 Task: Create a due date automation trigger when advanced on, on the tuesday of the week before a card is due add fields without custom field "Resume" set to a number lower or equal to 1 and lower than 10 at 11:00 AM.
Action: Mouse moved to (1311, 121)
Screenshot: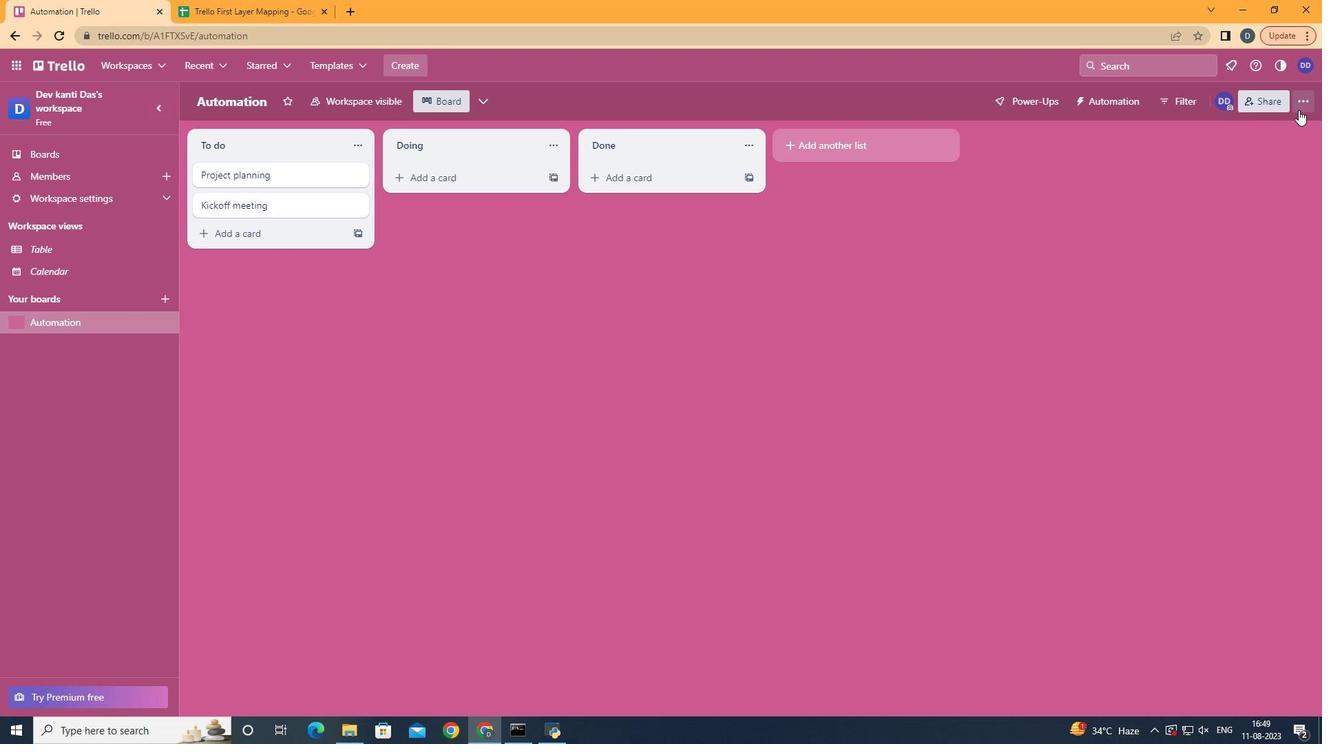 
Action: Mouse pressed left at (1311, 121)
Screenshot: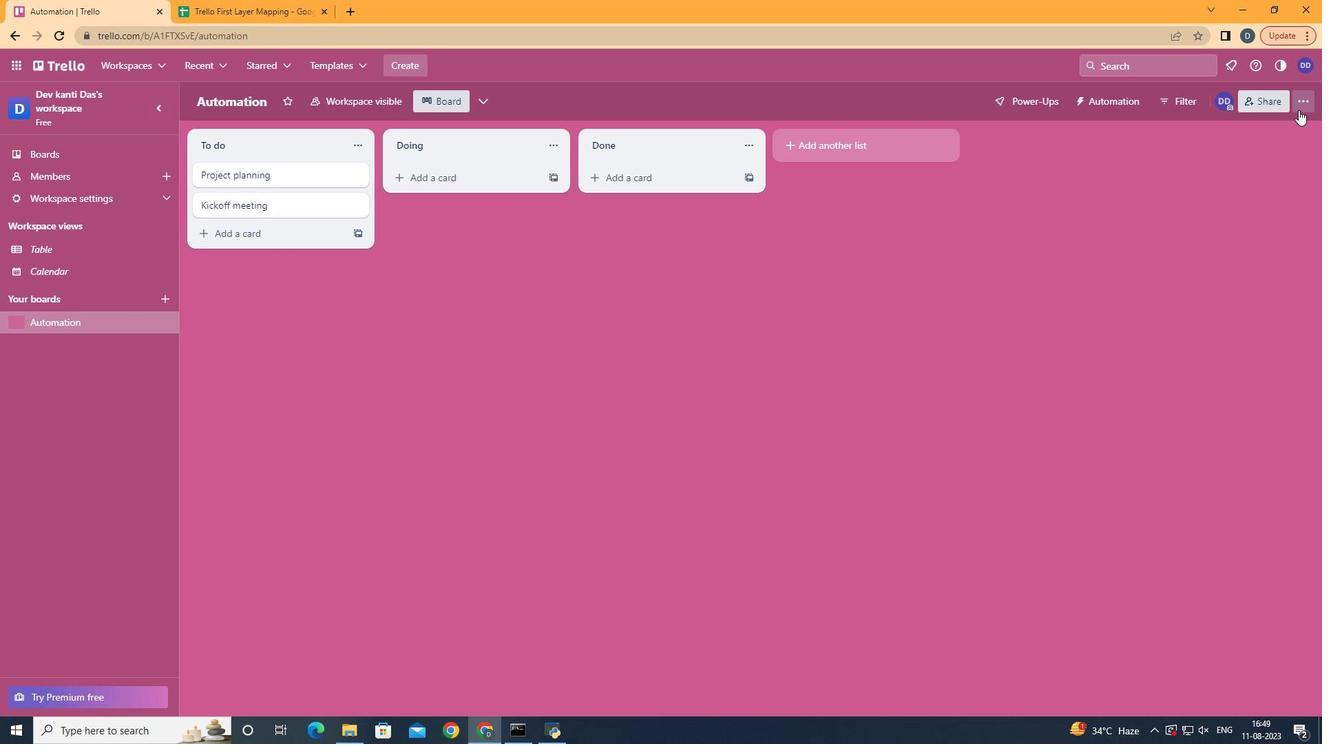 
Action: Mouse moved to (1201, 308)
Screenshot: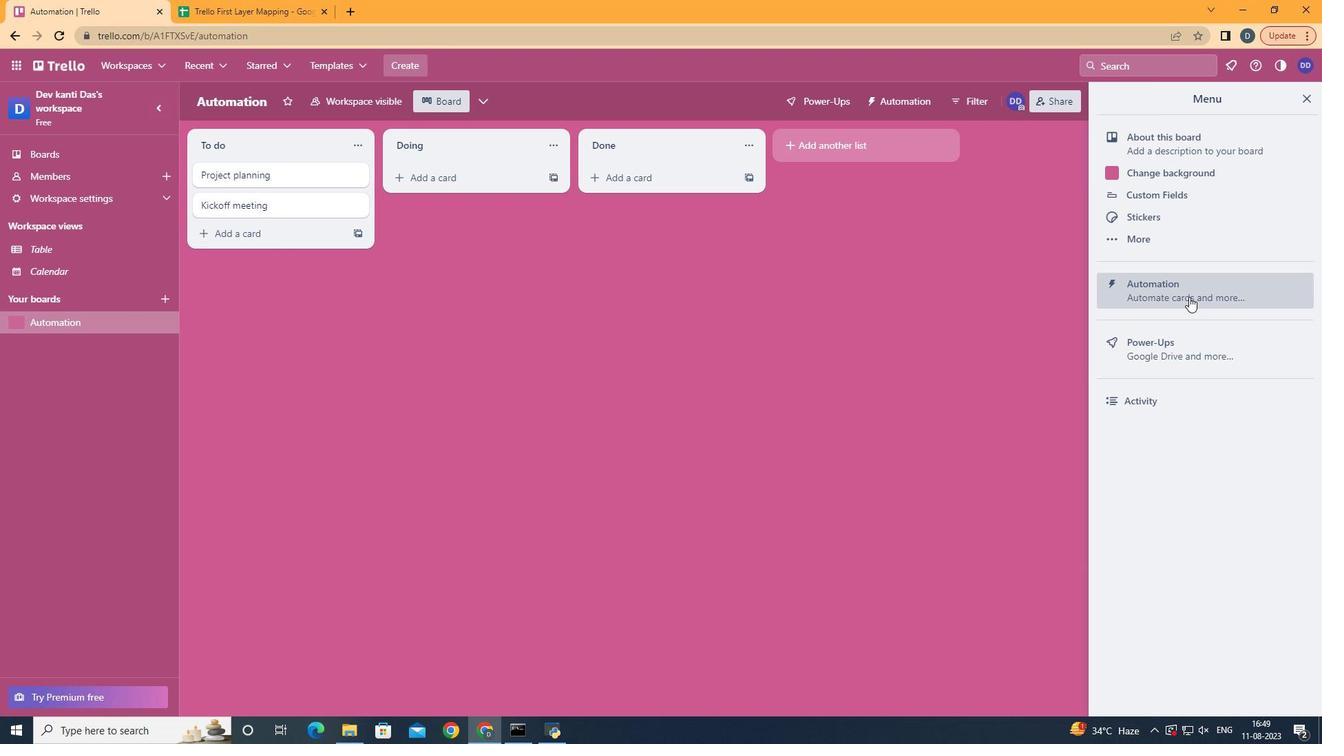
Action: Mouse pressed left at (1201, 308)
Screenshot: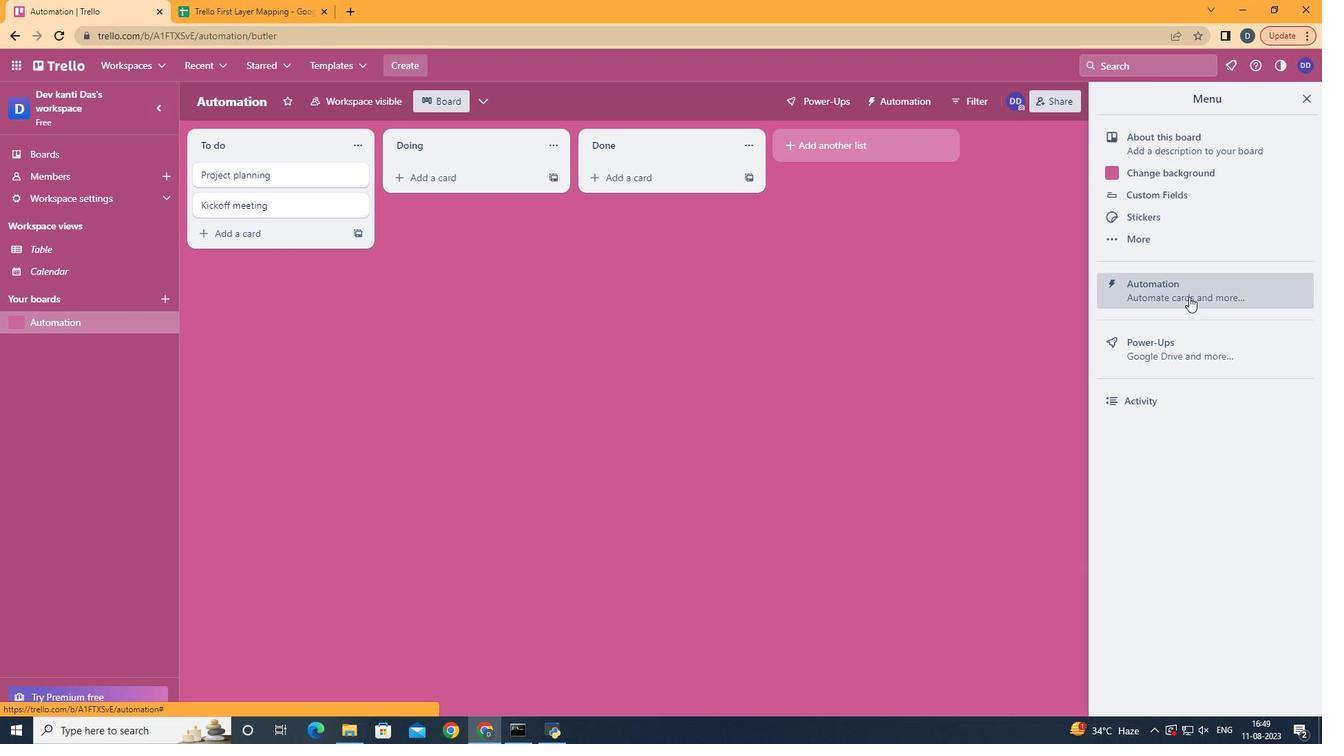 
Action: Mouse moved to (271, 295)
Screenshot: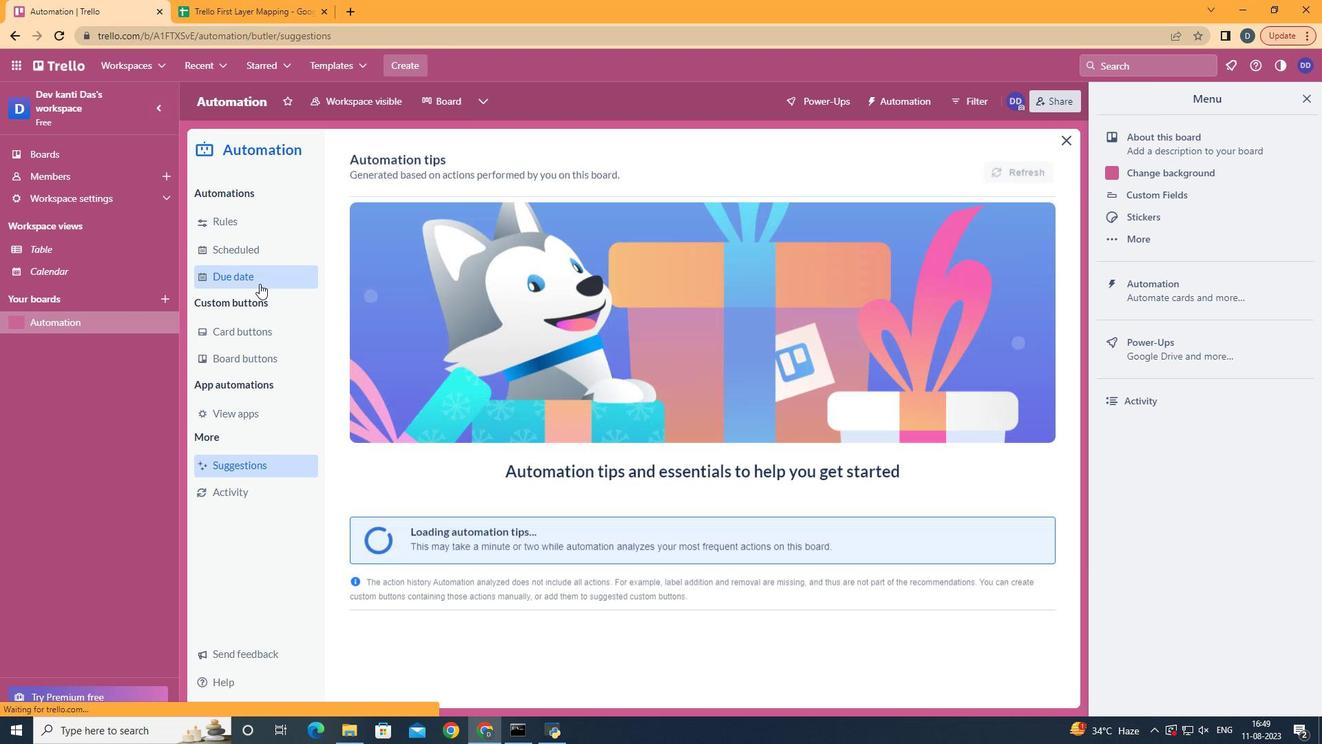 
Action: Mouse pressed left at (271, 295)
Screenshot: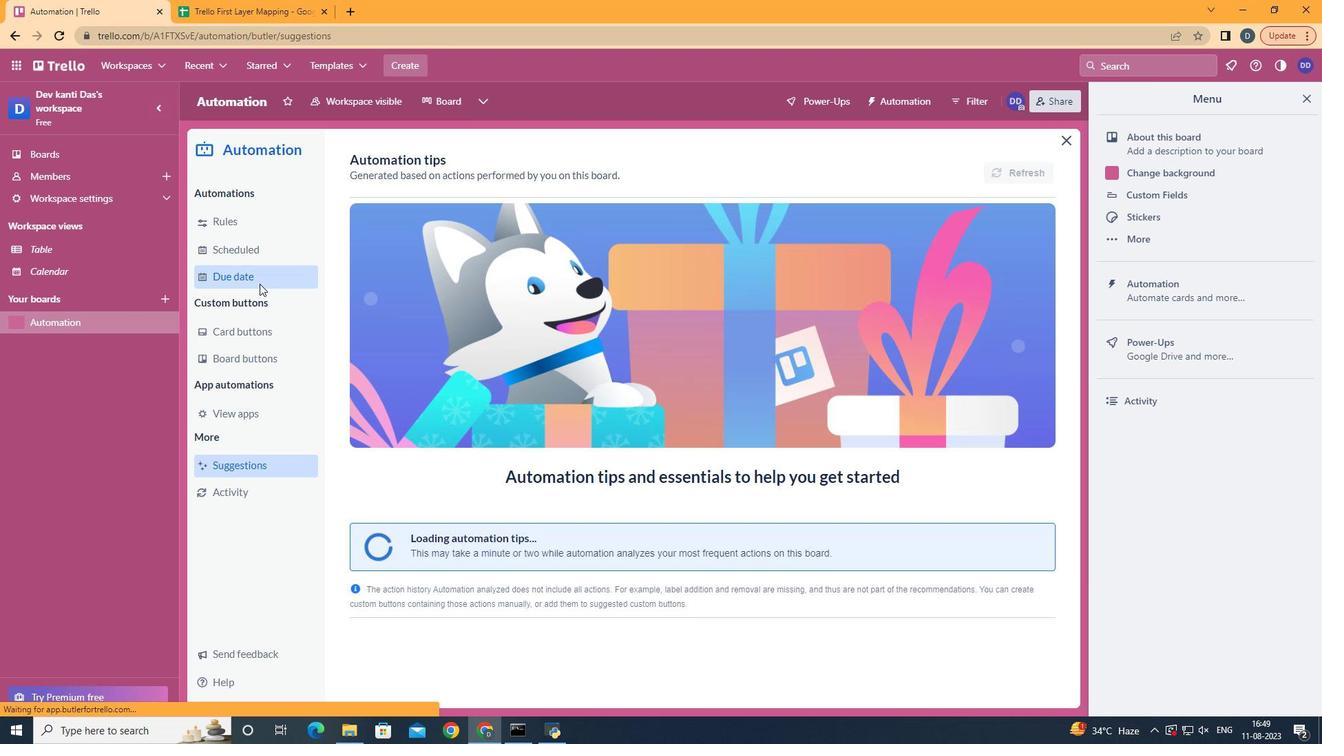 
Action: Mouse moved to (996, 172)
Screenshot: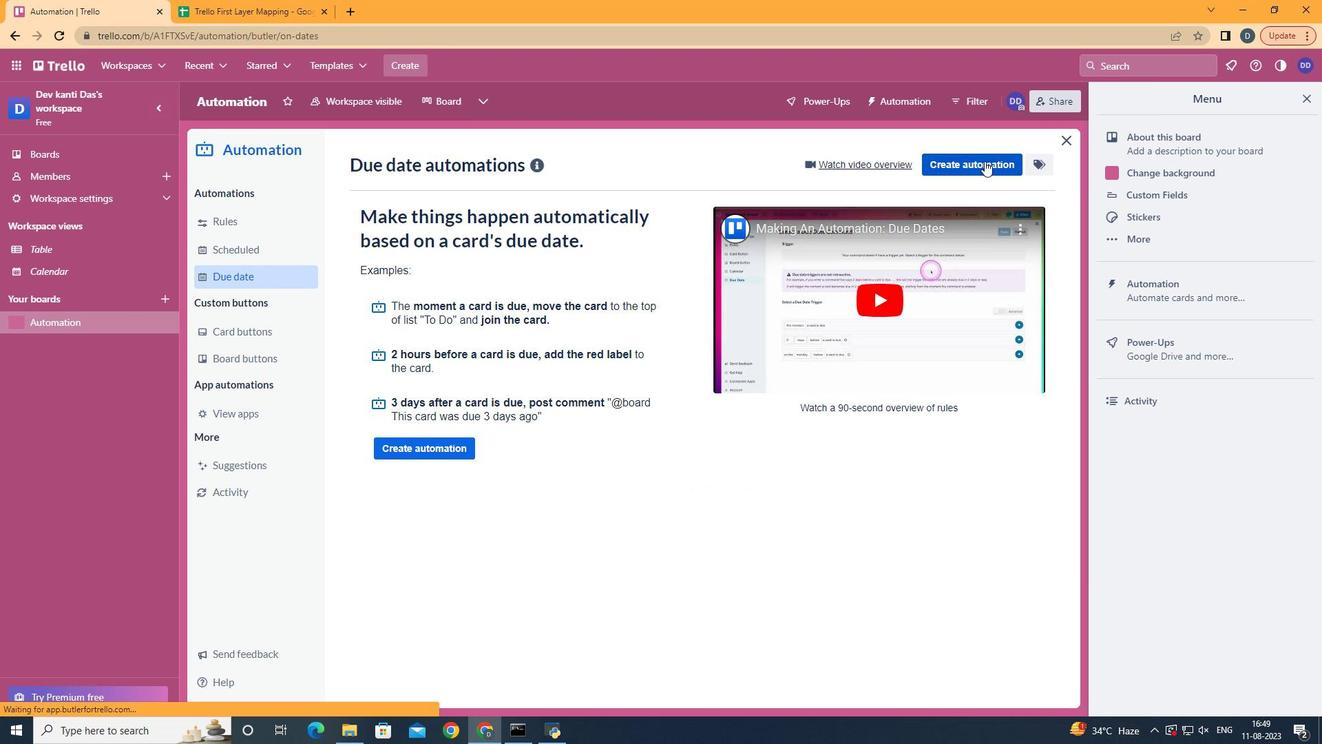 
Action: Mouse pressed left at (996, 172)
Screenshot: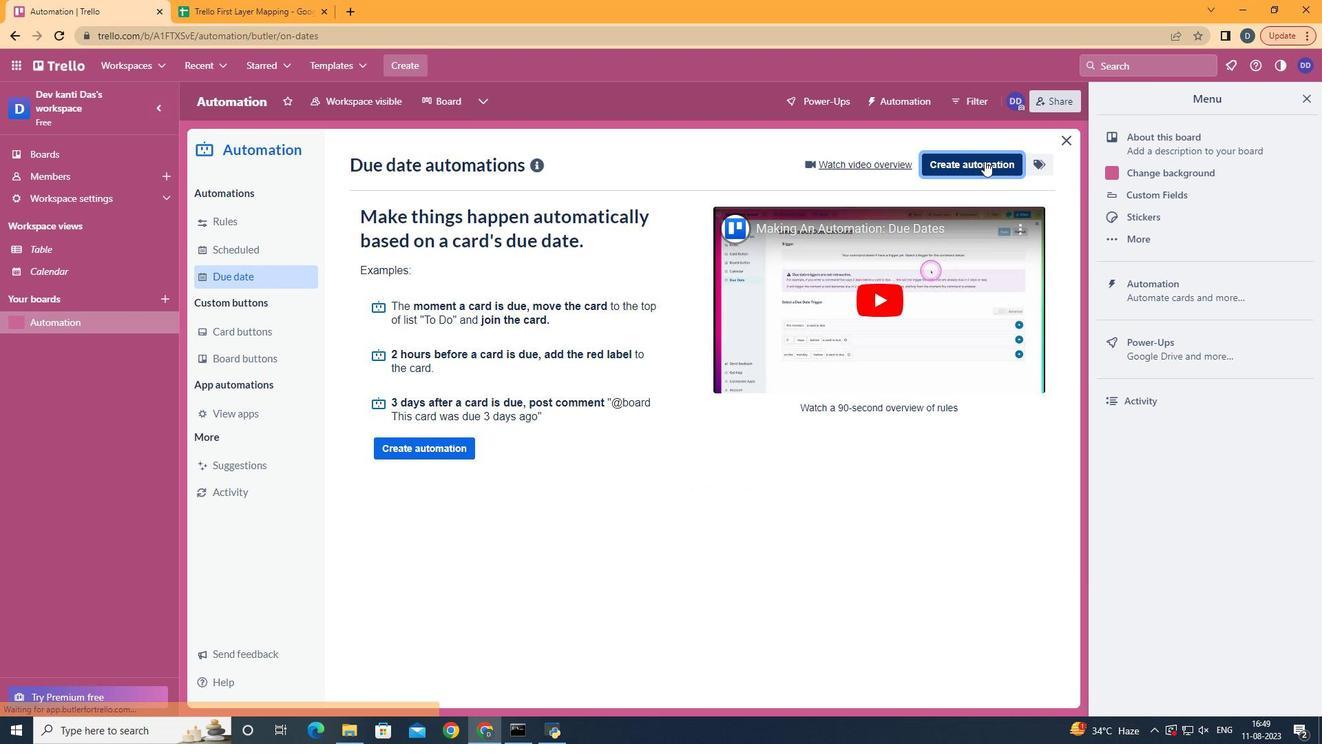 
Action: Mouse moved to (711, 311)
Screenshot: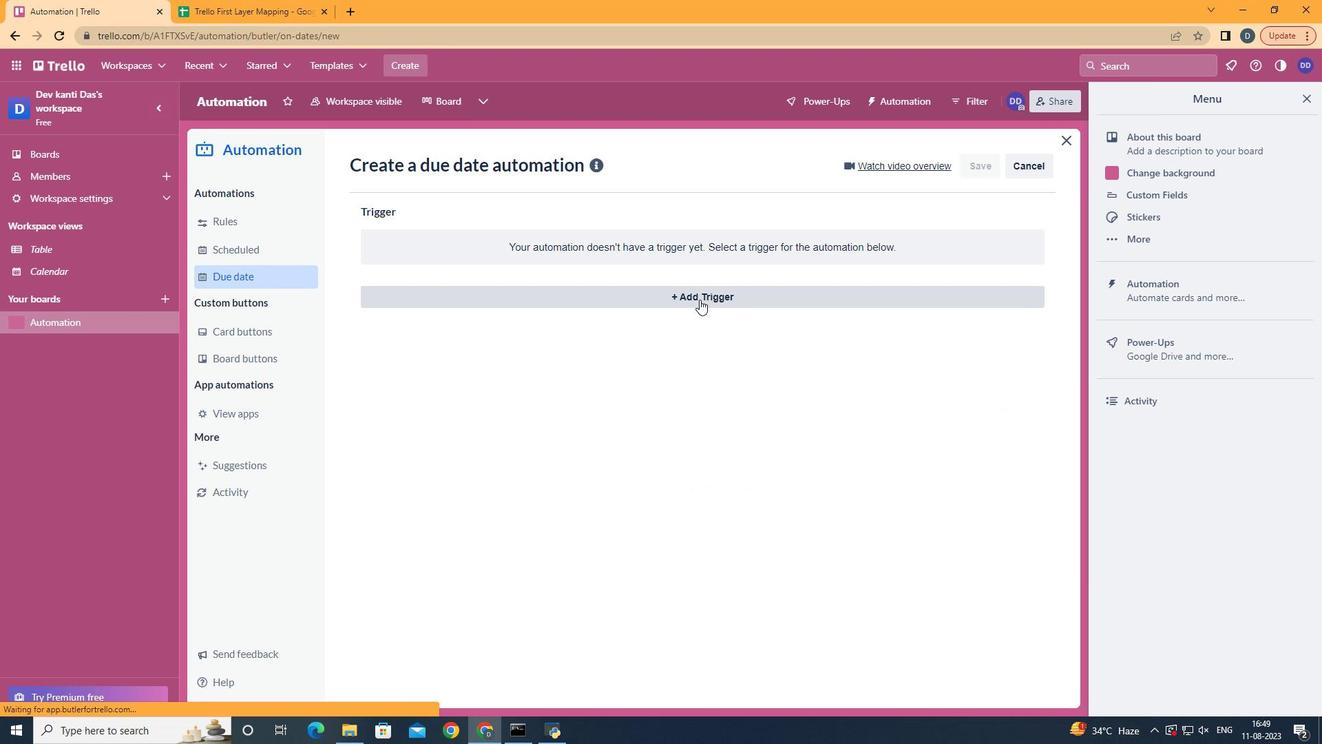
Action: Mouse pressed left at (711, 311)
Screenshot: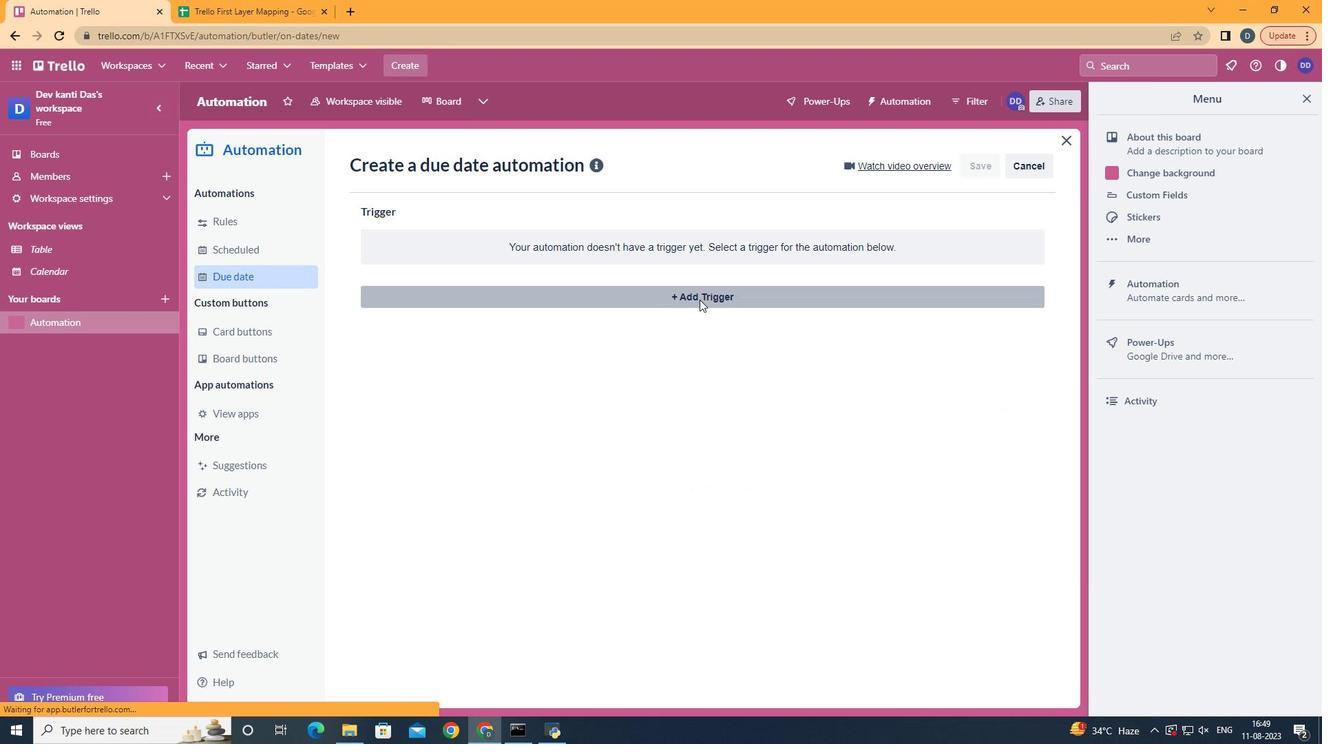 
Action: Mouse moved to (458, 393)
Screenshot: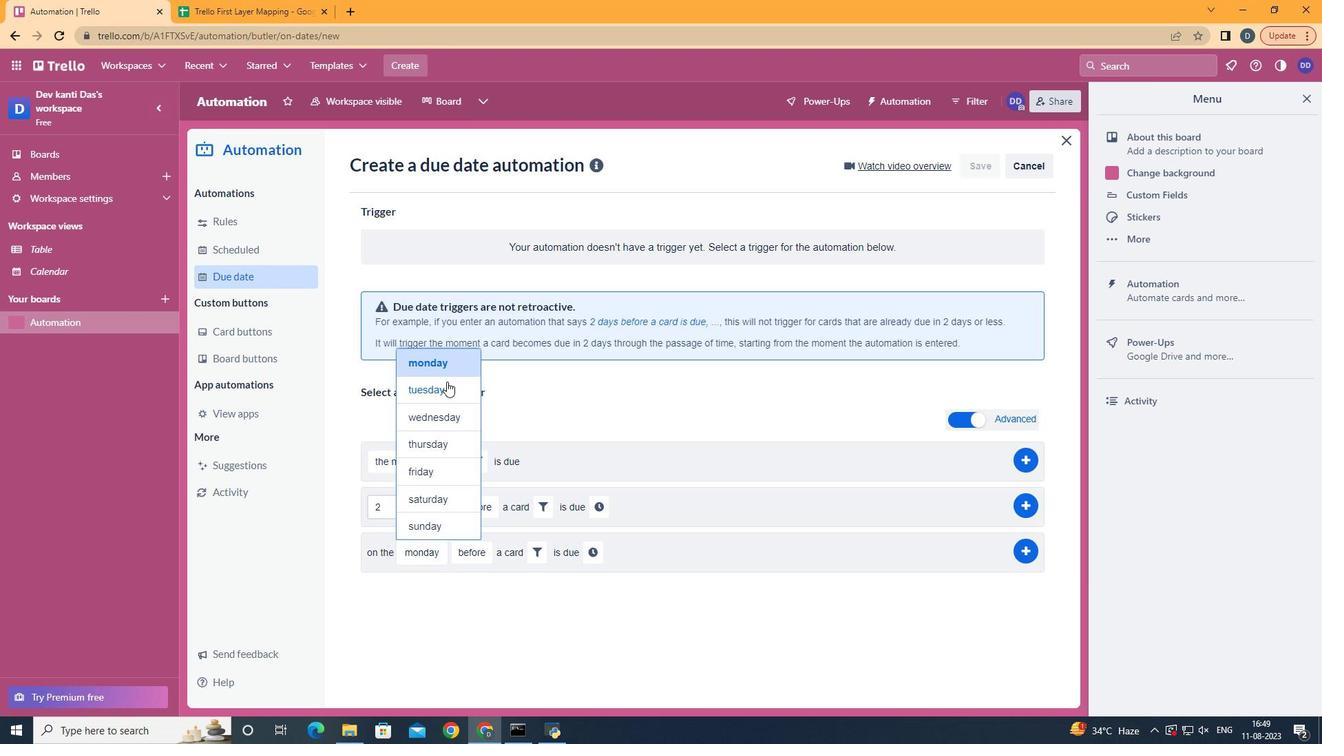 
Action: Mouse pressed left at (458, 393)
Screenshot: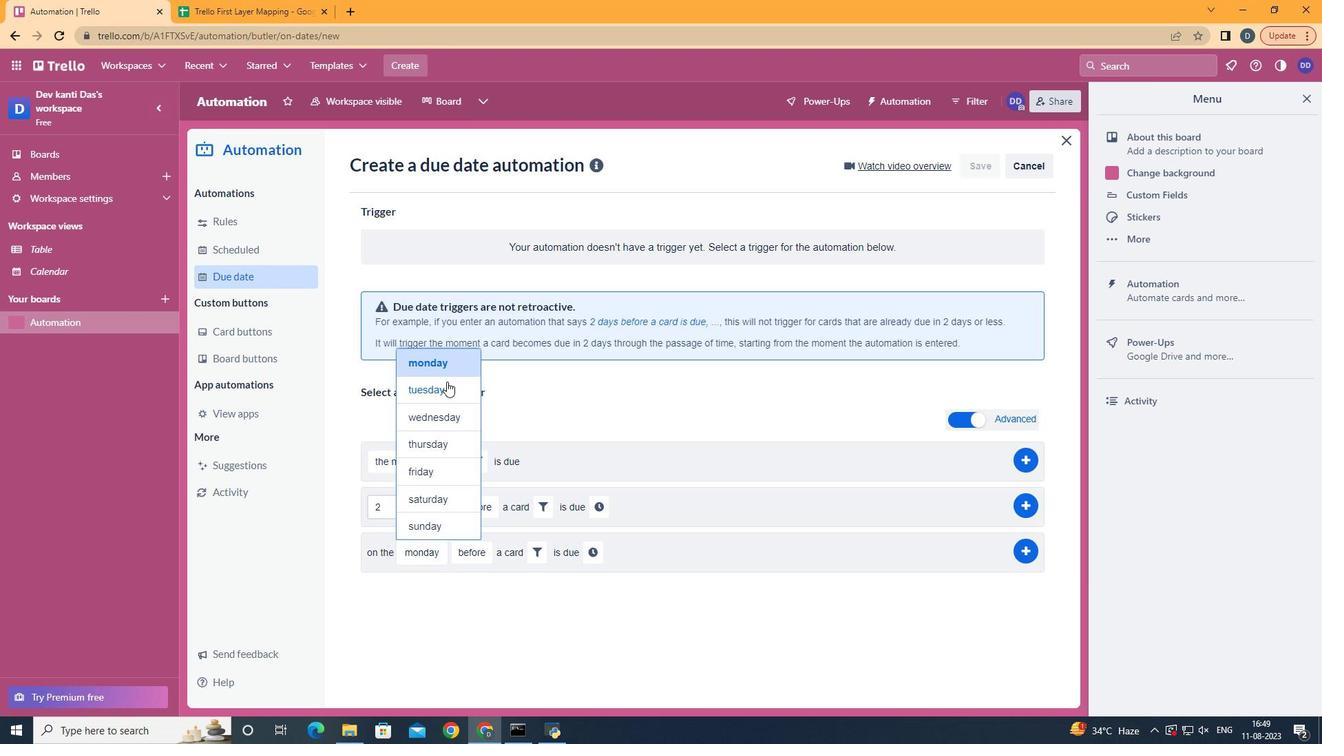
Action: Mouse moved to (507, 674)
Screenshot: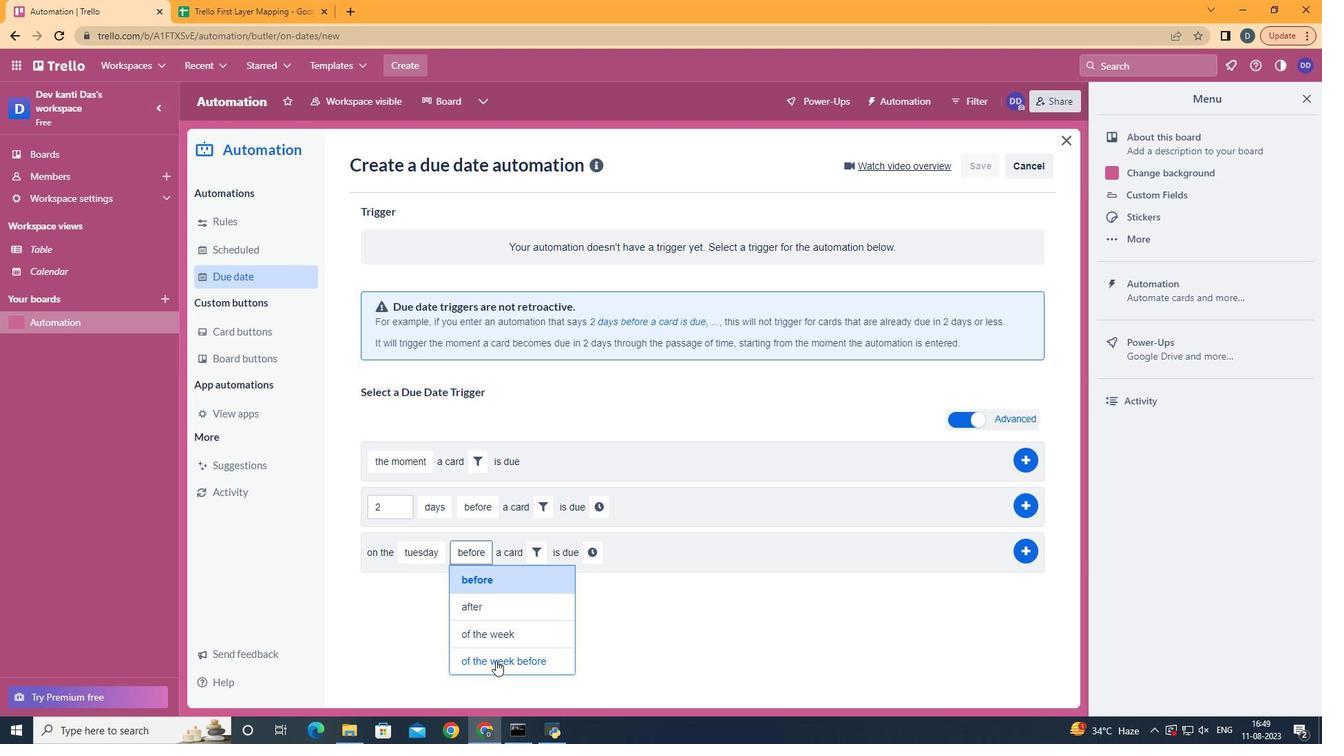 
Action: Mouse pressed left at (507, 674)
Screenshot: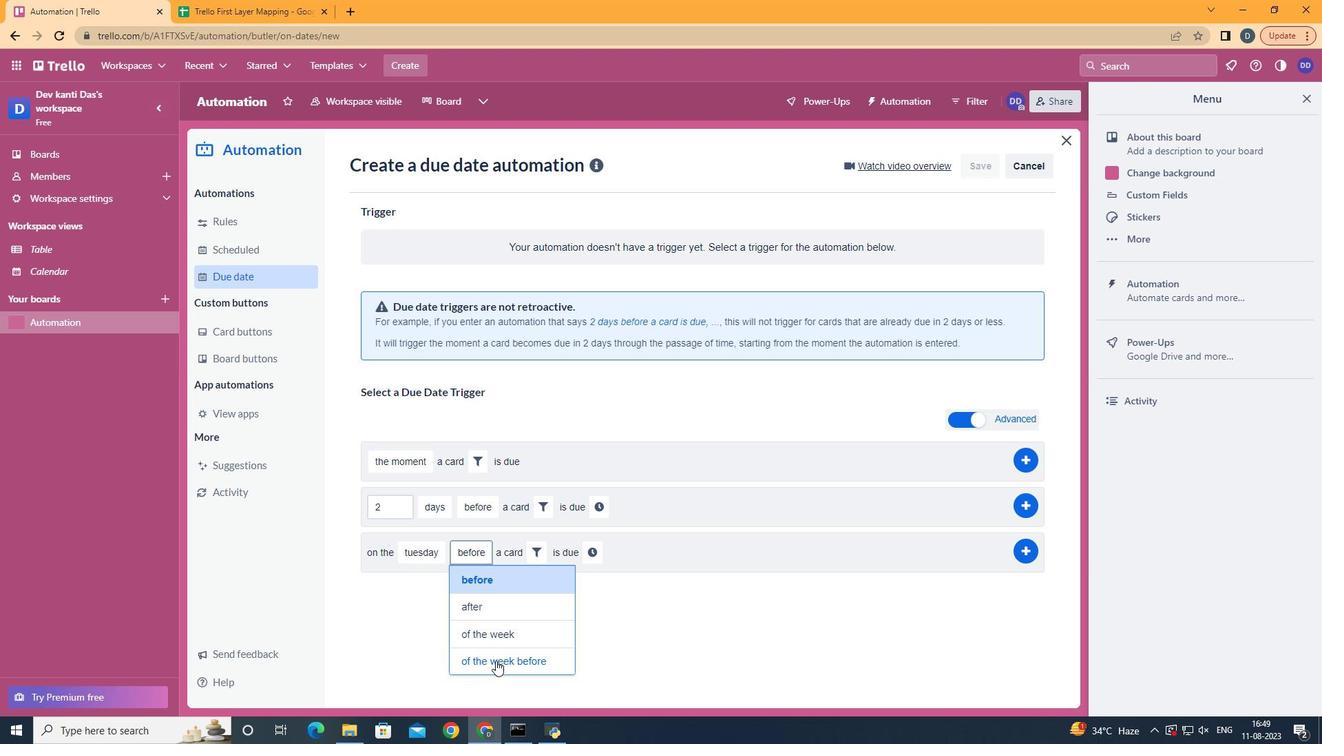 
Action: Mouse moved to (594, 561)
Screenshot: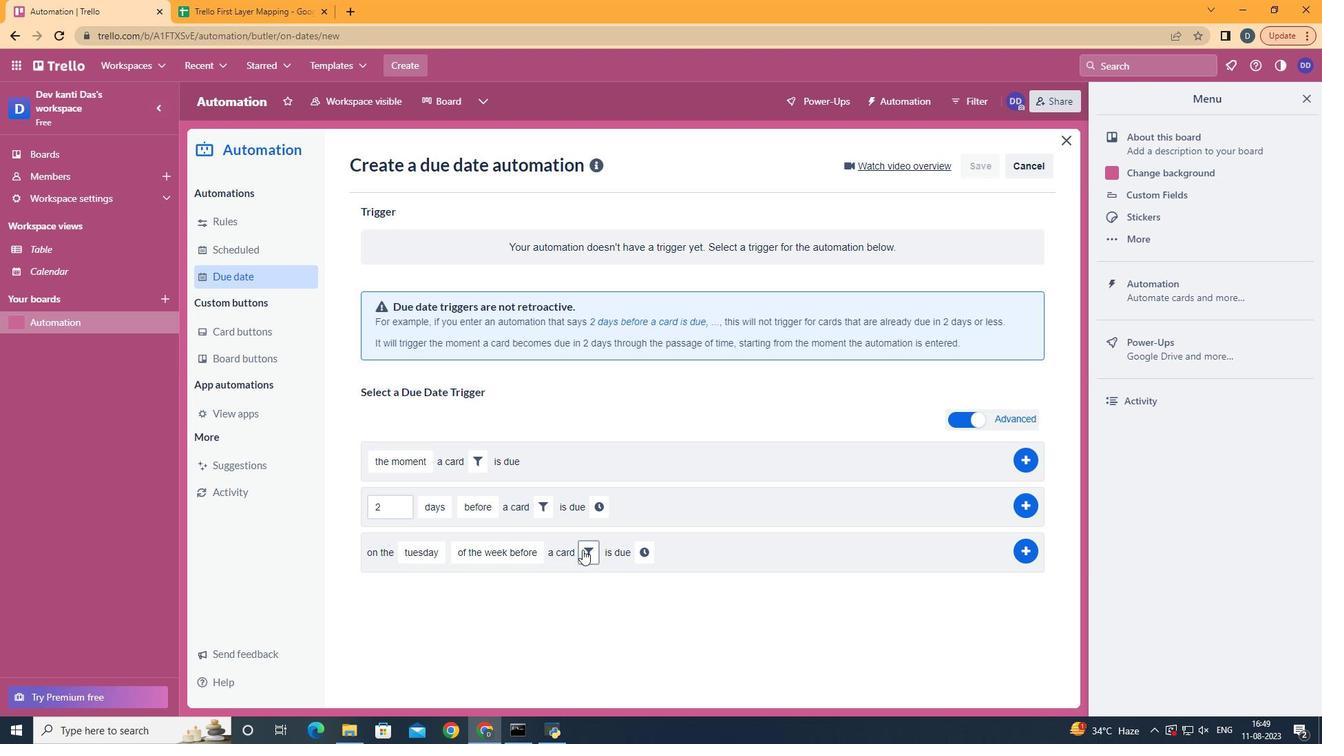 
Action: Mouse pressed left at (594, 561)
Screenshot: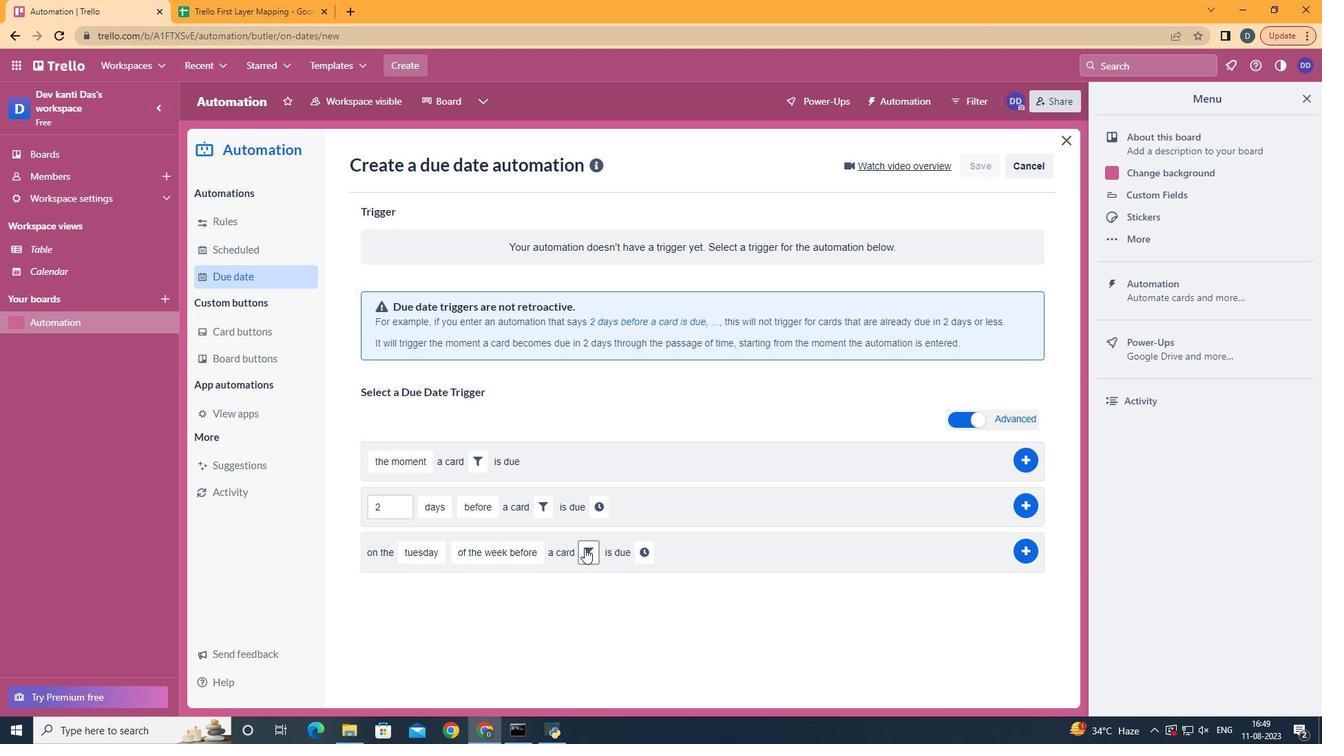 
Action: Mouse moved to (830, 607)
Screenshot: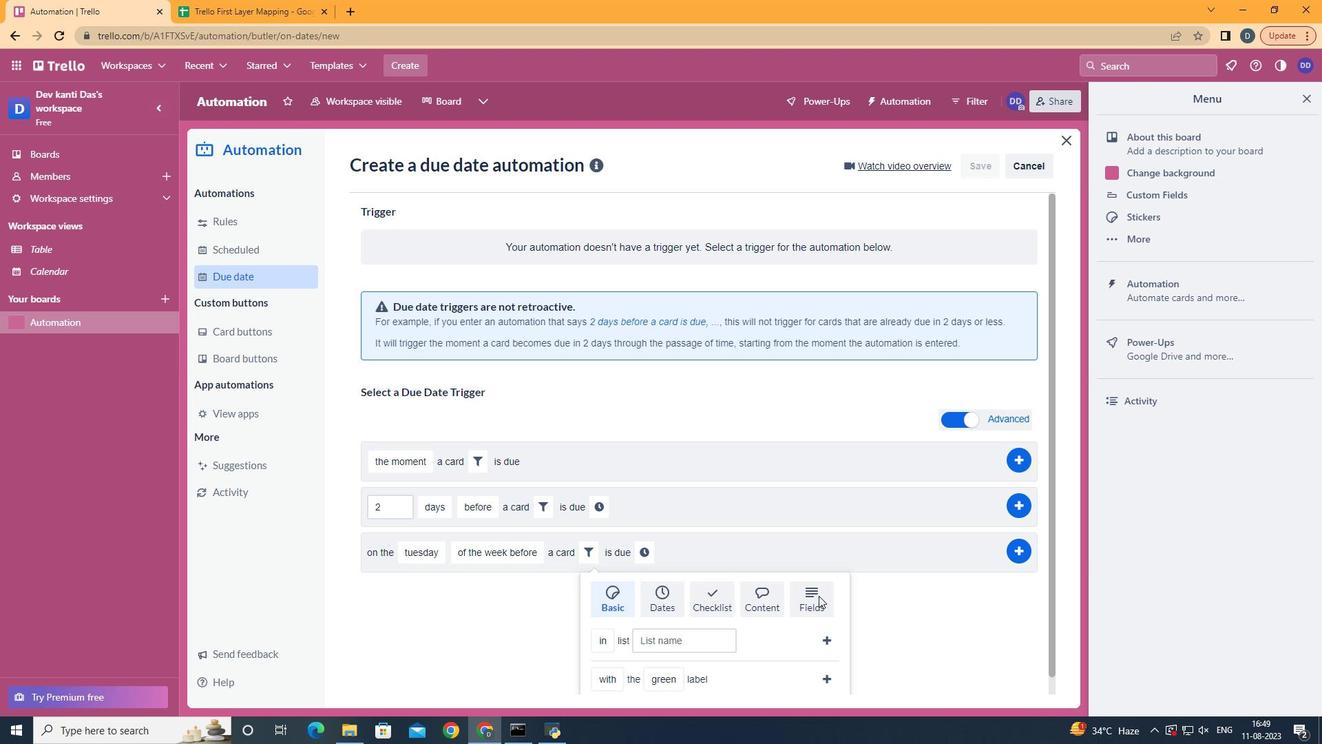 
Action: Mouse pressed left at (830, 607)
Screenshot: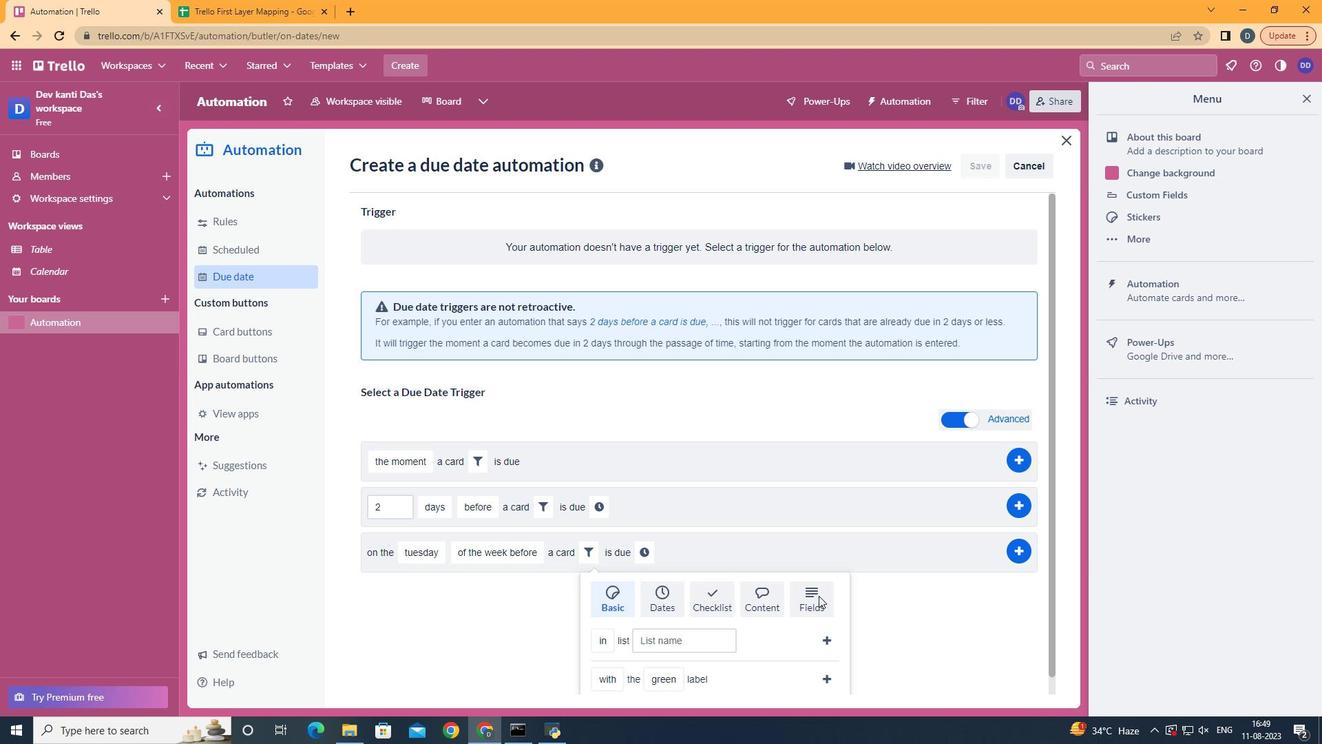
Action: Mouse moved to (830, 600)
Screenshot: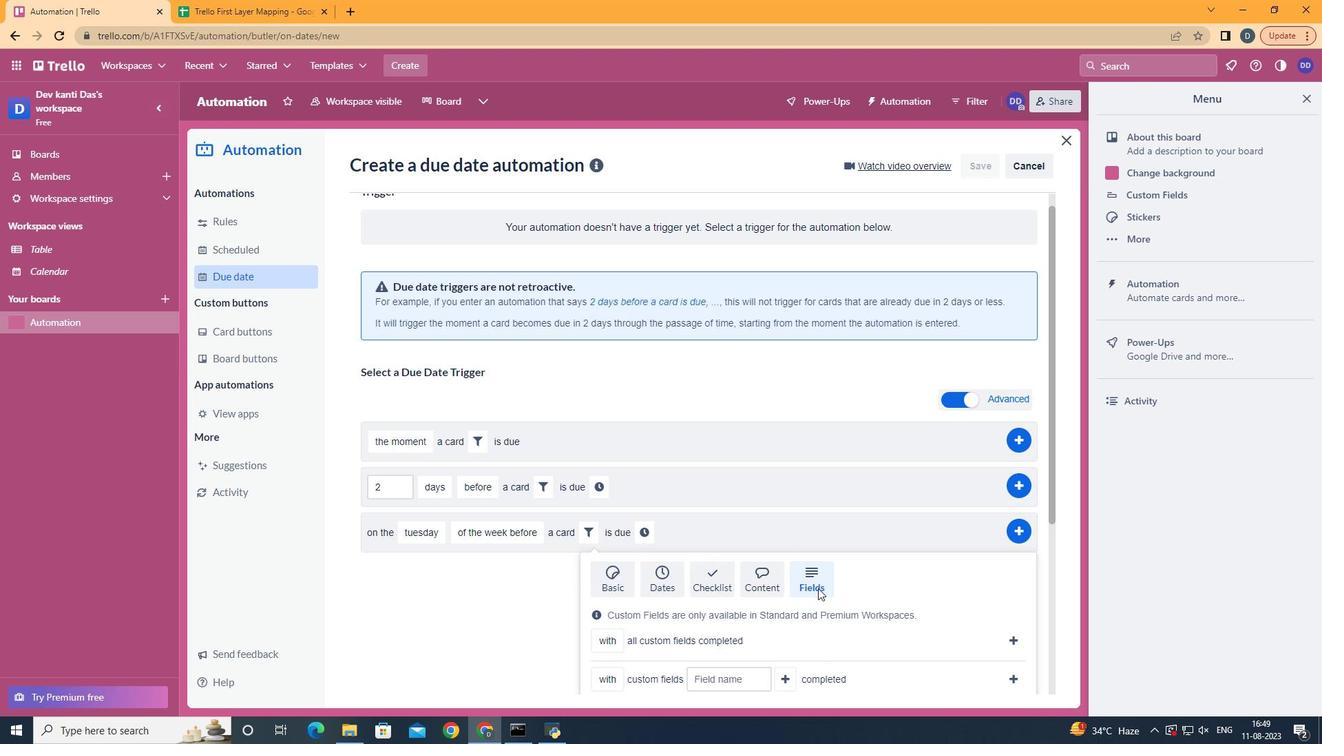 
Action: Mouse scrolled (830, 599) with delta (0, 0)
Screenshot: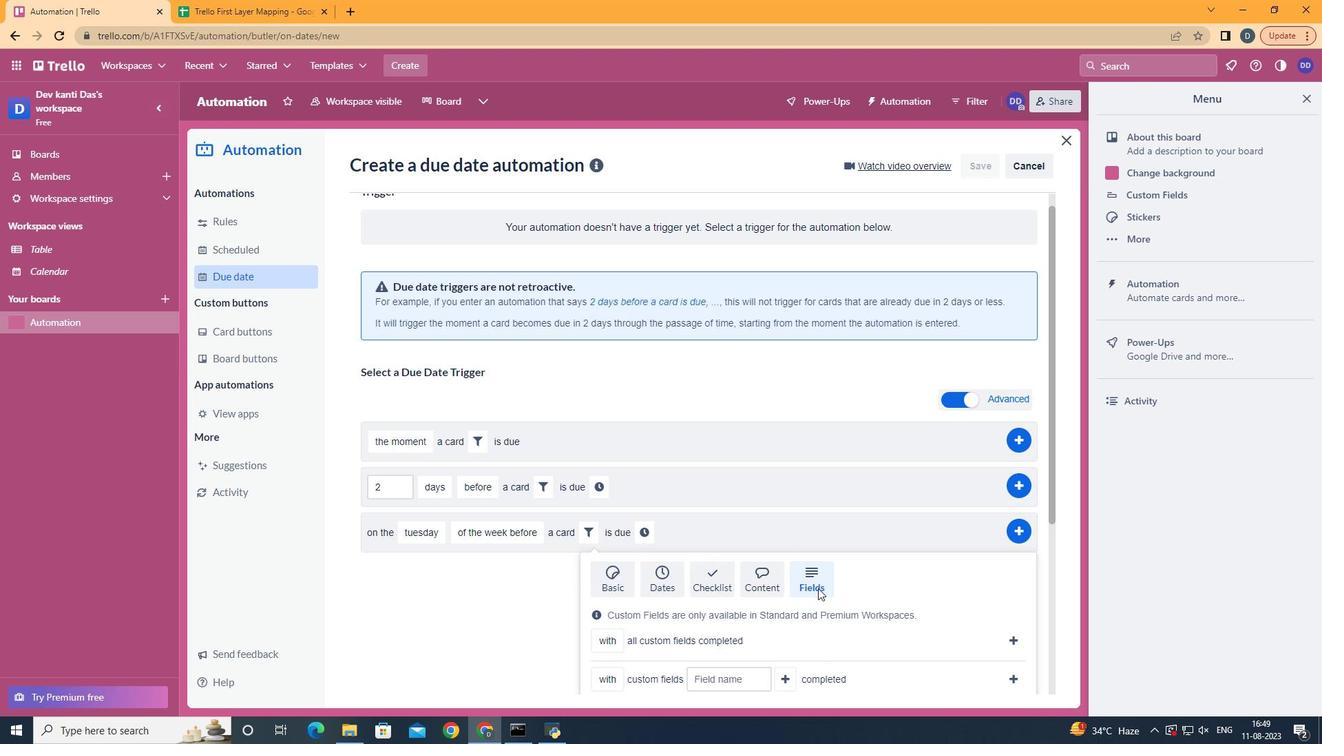 
Action: Mouse scrolled (830, 598) with delta (0, -1)
Screenshot: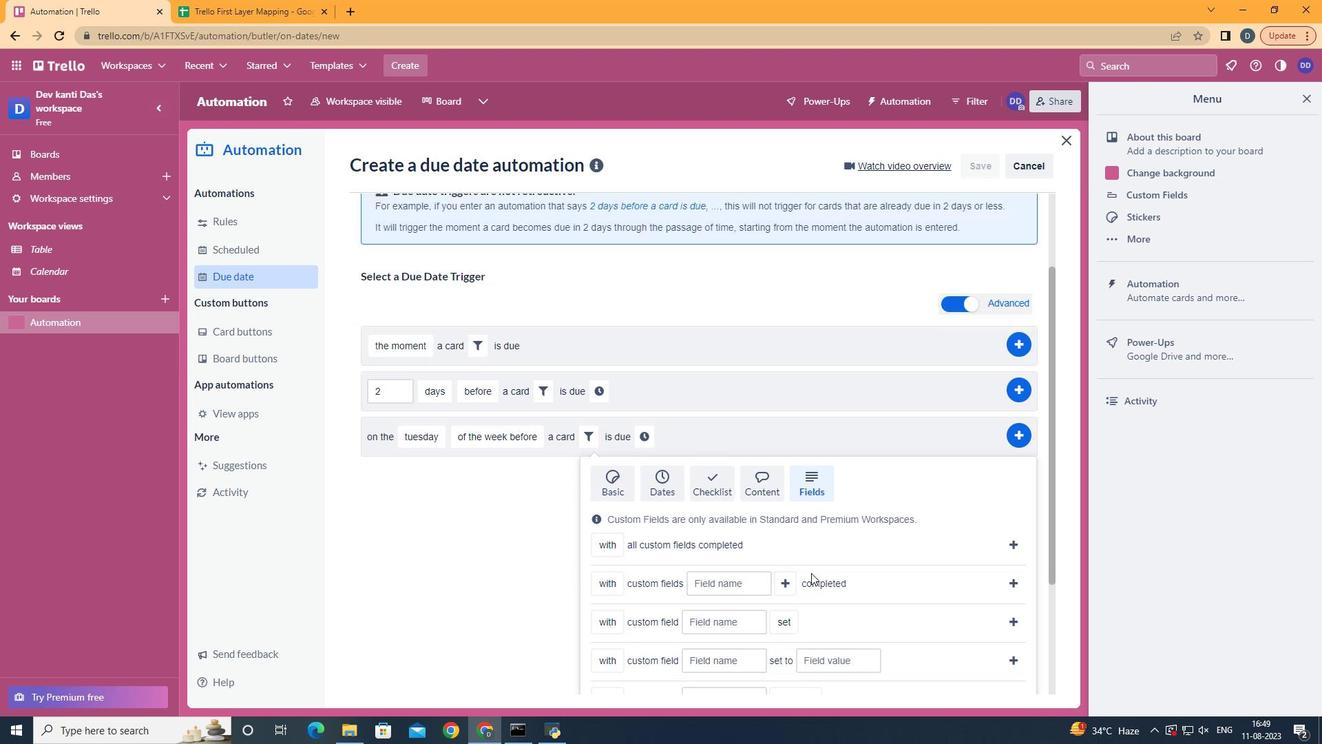 
Action: Mouse moved to (825, 595)
Screenshot: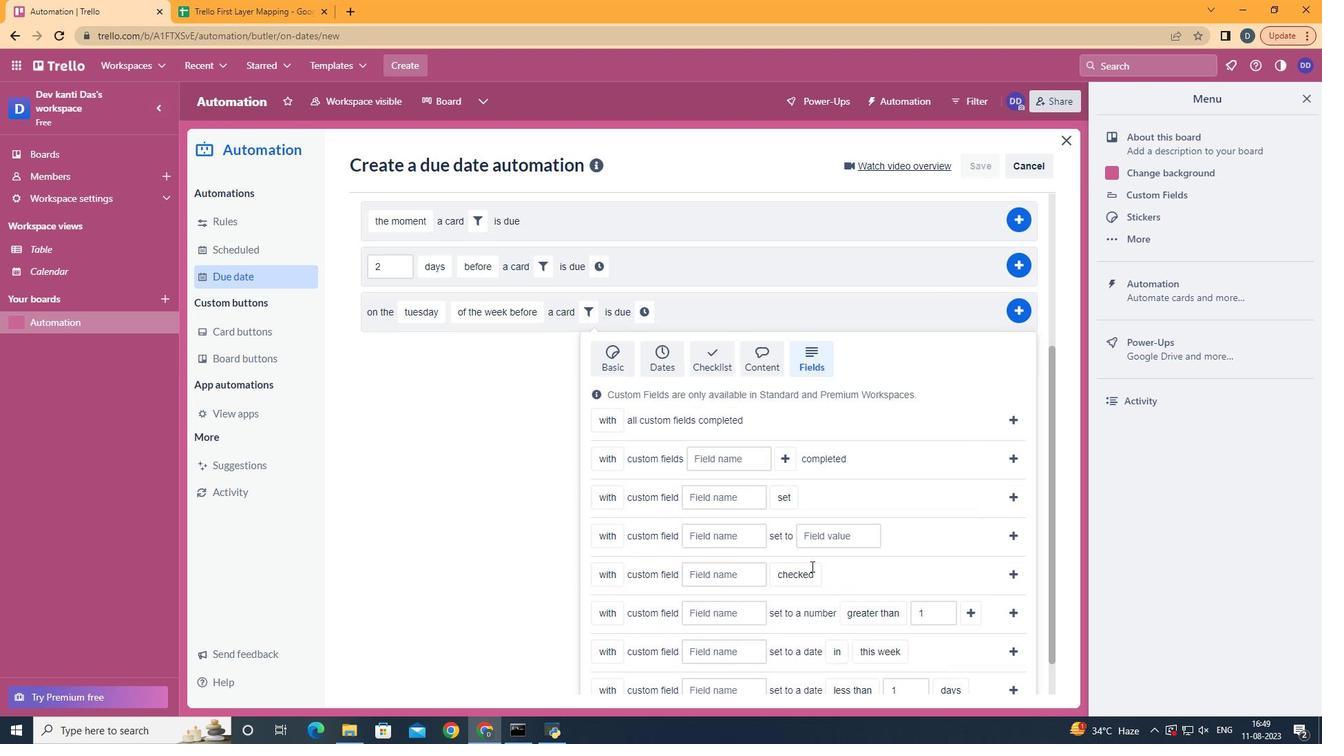 
Action: Mouse scrolled (829, 598) with delta (0, 0)
Screenshot: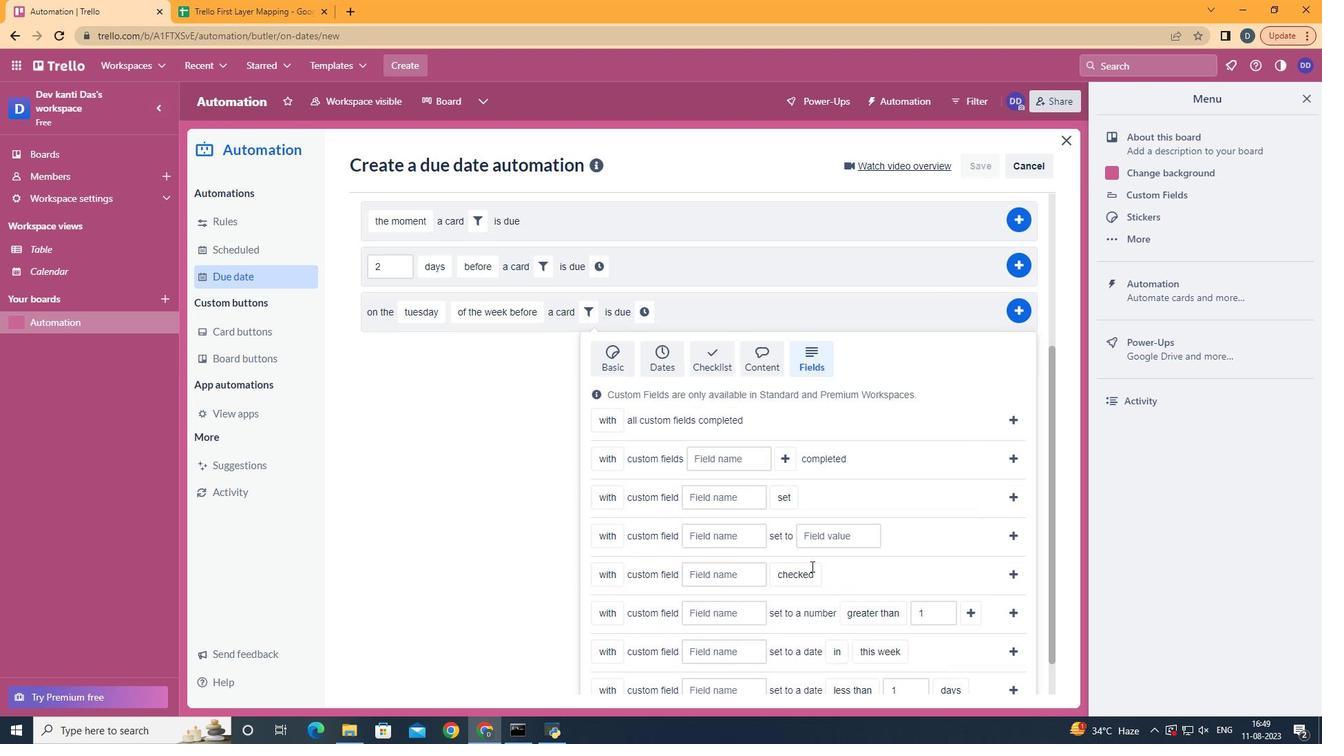 
Action: Mouse moved to (823, 584)
Screenshot: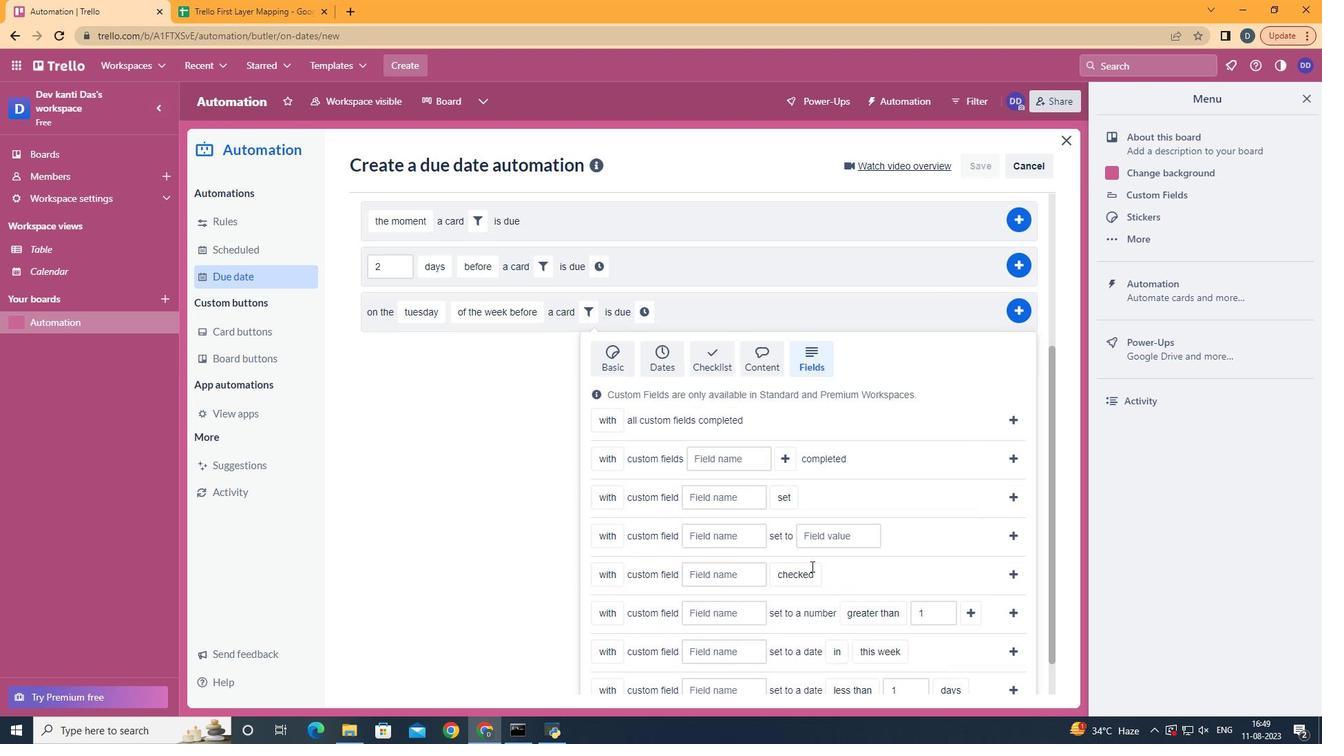 
Action: Mouse scrolled (825, 593) with delta (0, -1)
Screenshot: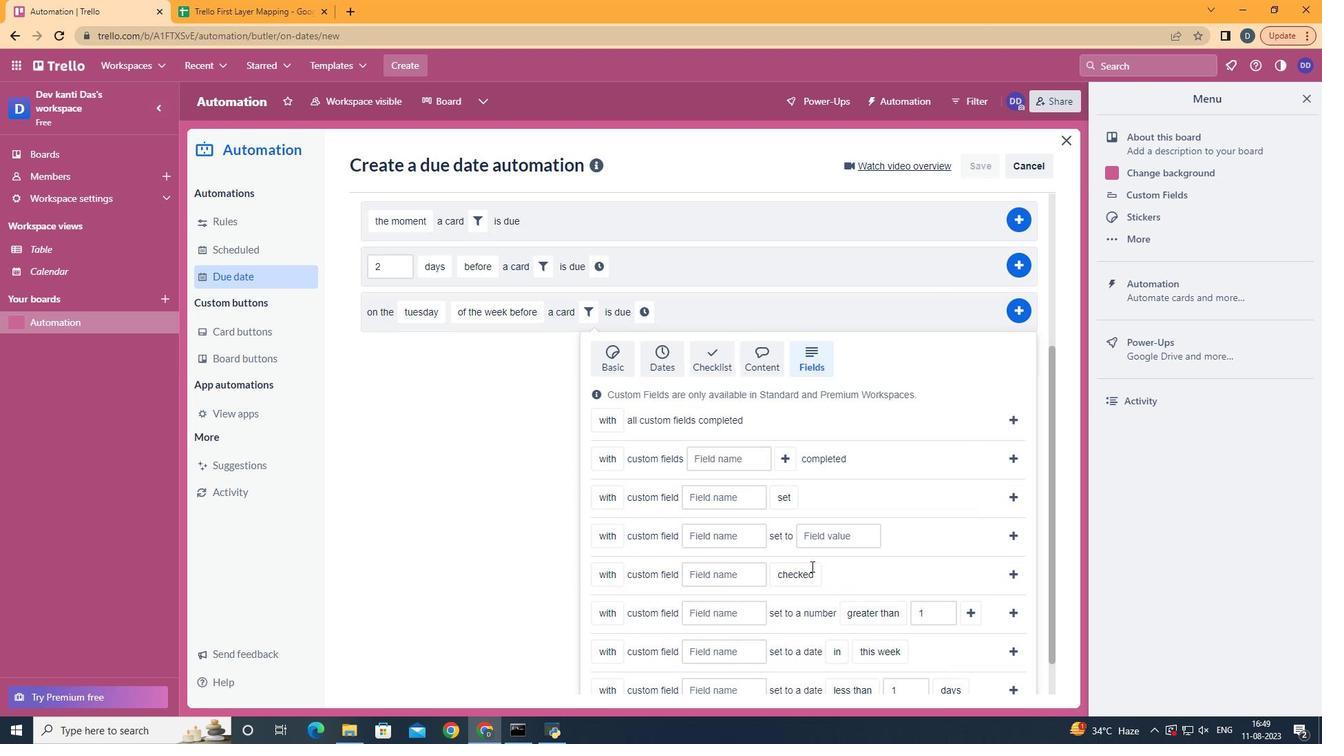 
Action: Mouse moved to (629, 628)
Screenshot: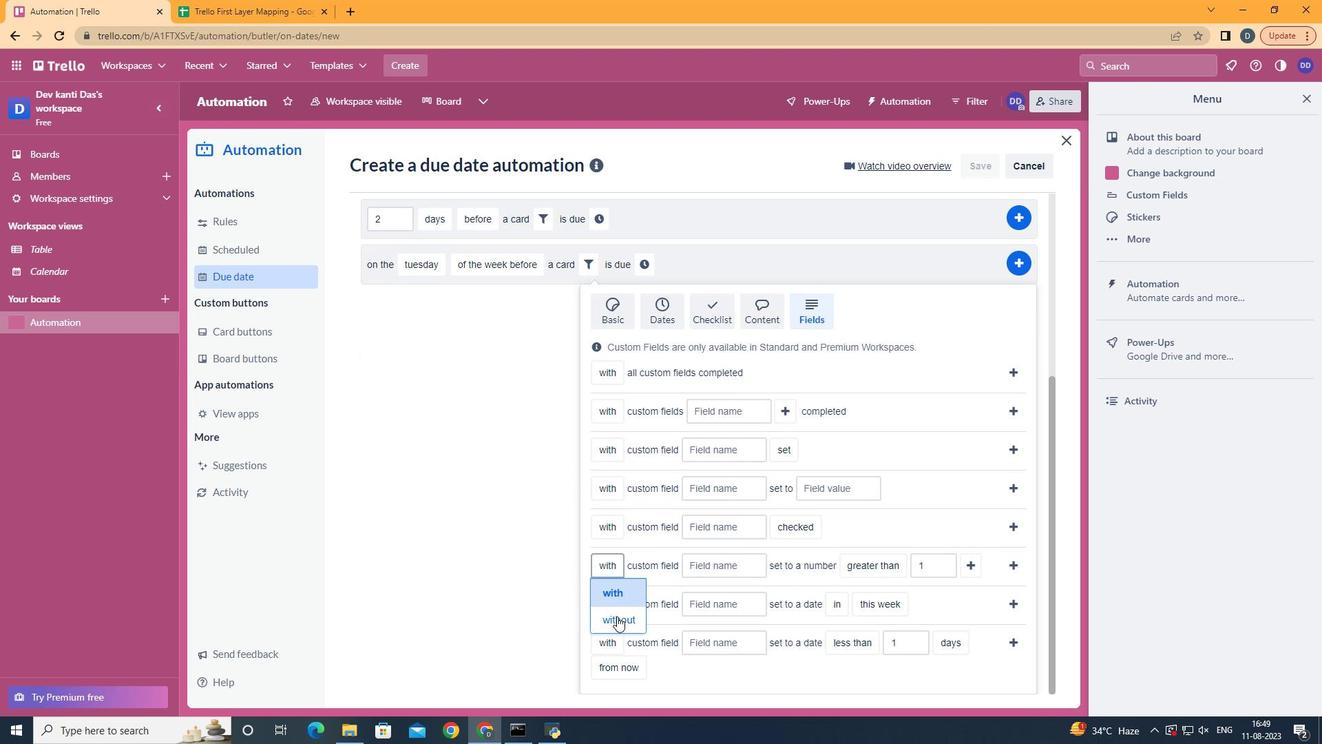 
Action: Mouse pressed left at (629, 628)
Screenshot: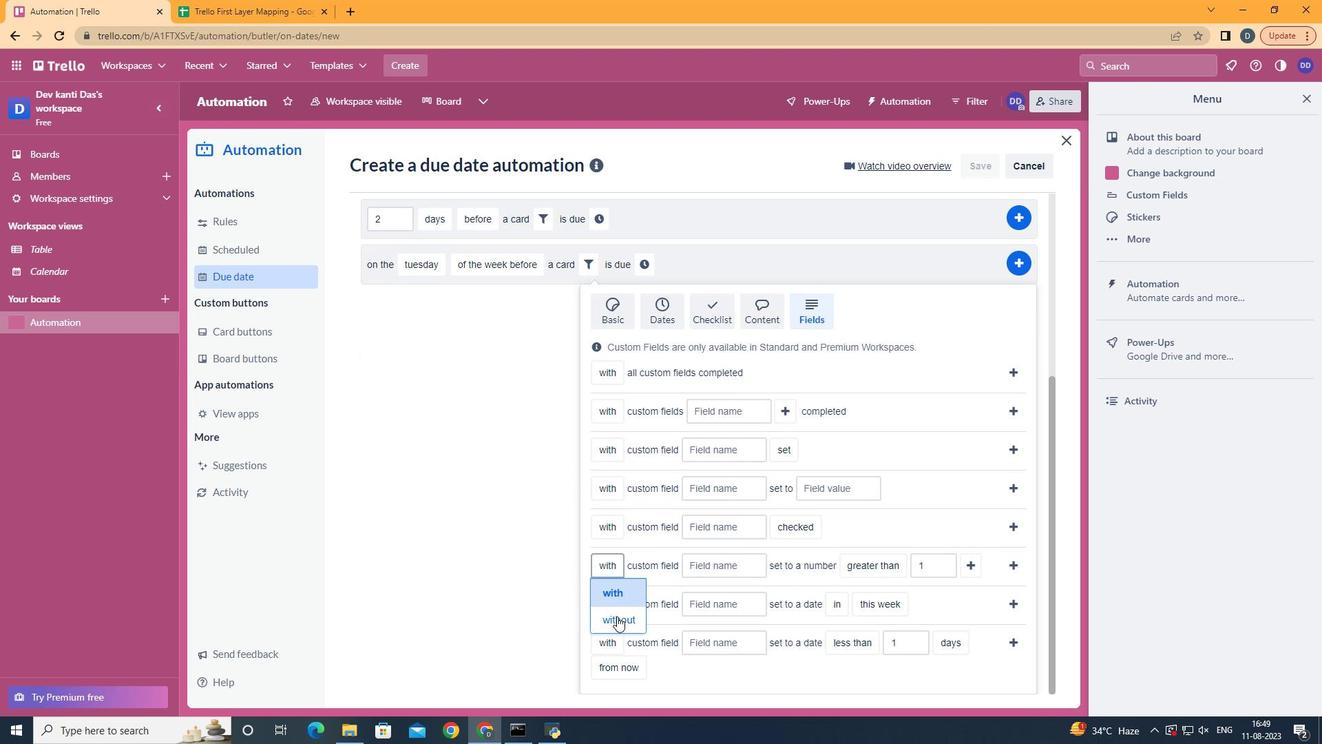 
Action: Mouse moved to (747, 583)
Screenshot: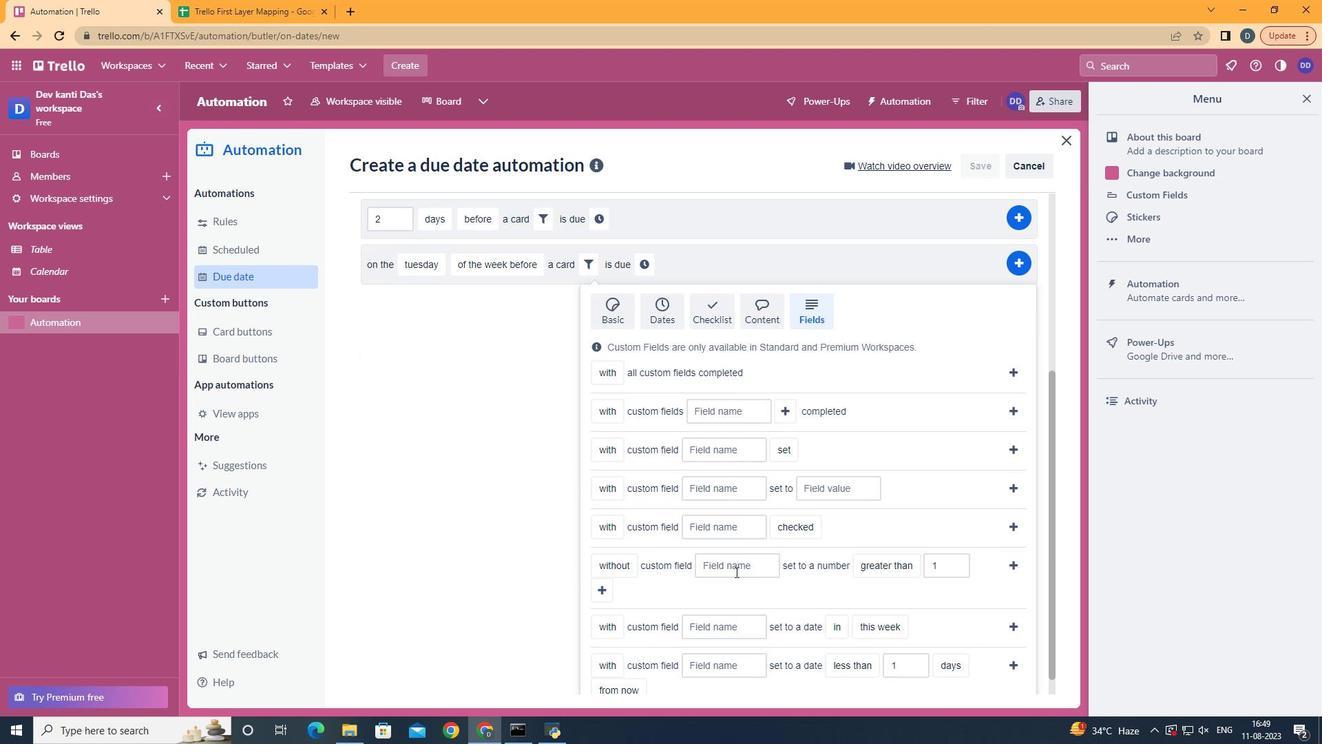 
Action: Mouse pressed left at (747, 583)
Screenshot: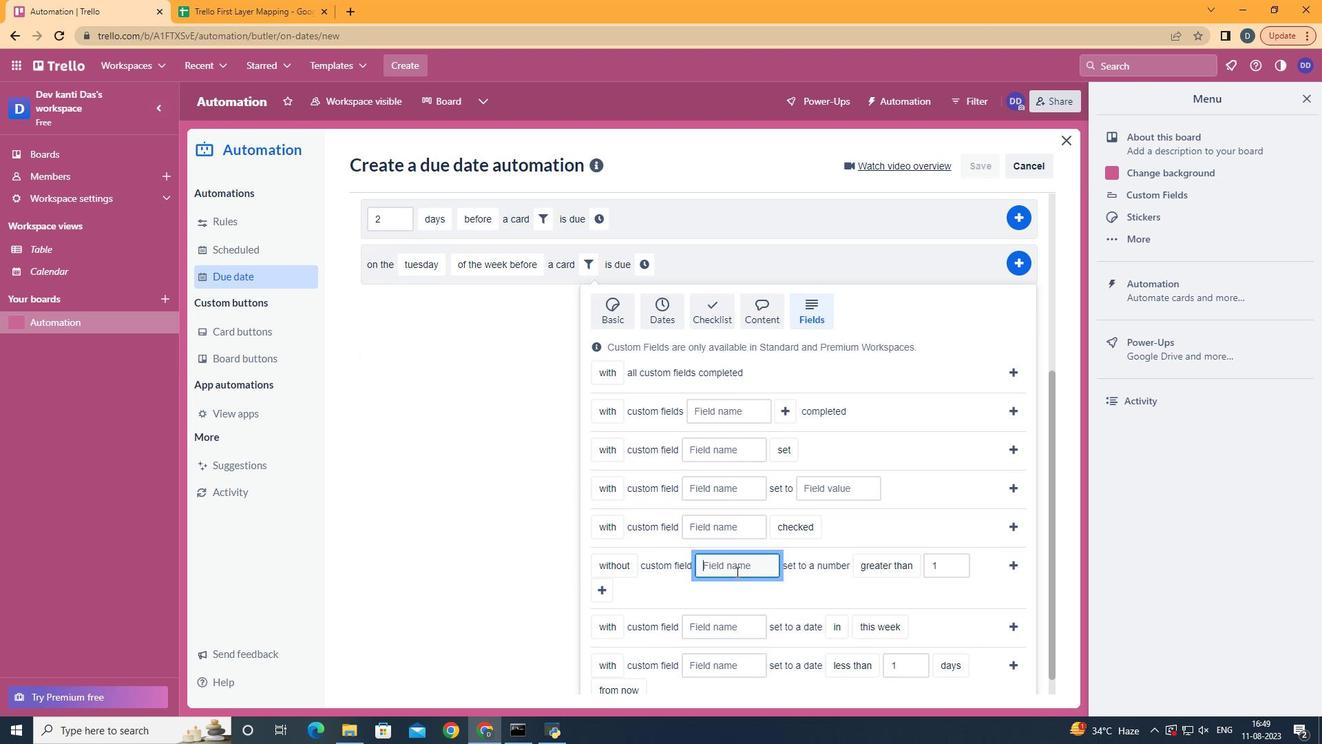 
Action: Mouse moved to (748, 583)
Screenshot: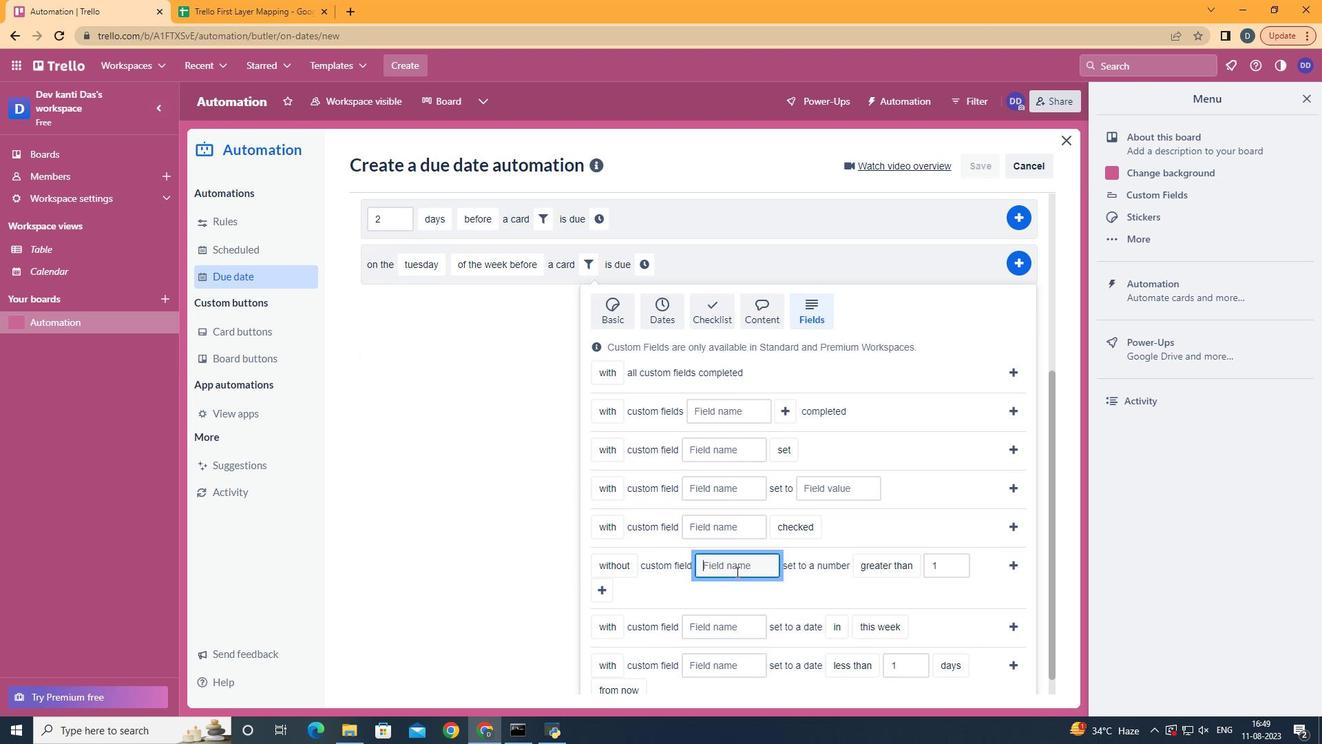 
Action: Key pressed <Key.shift>Resume
Screenshot: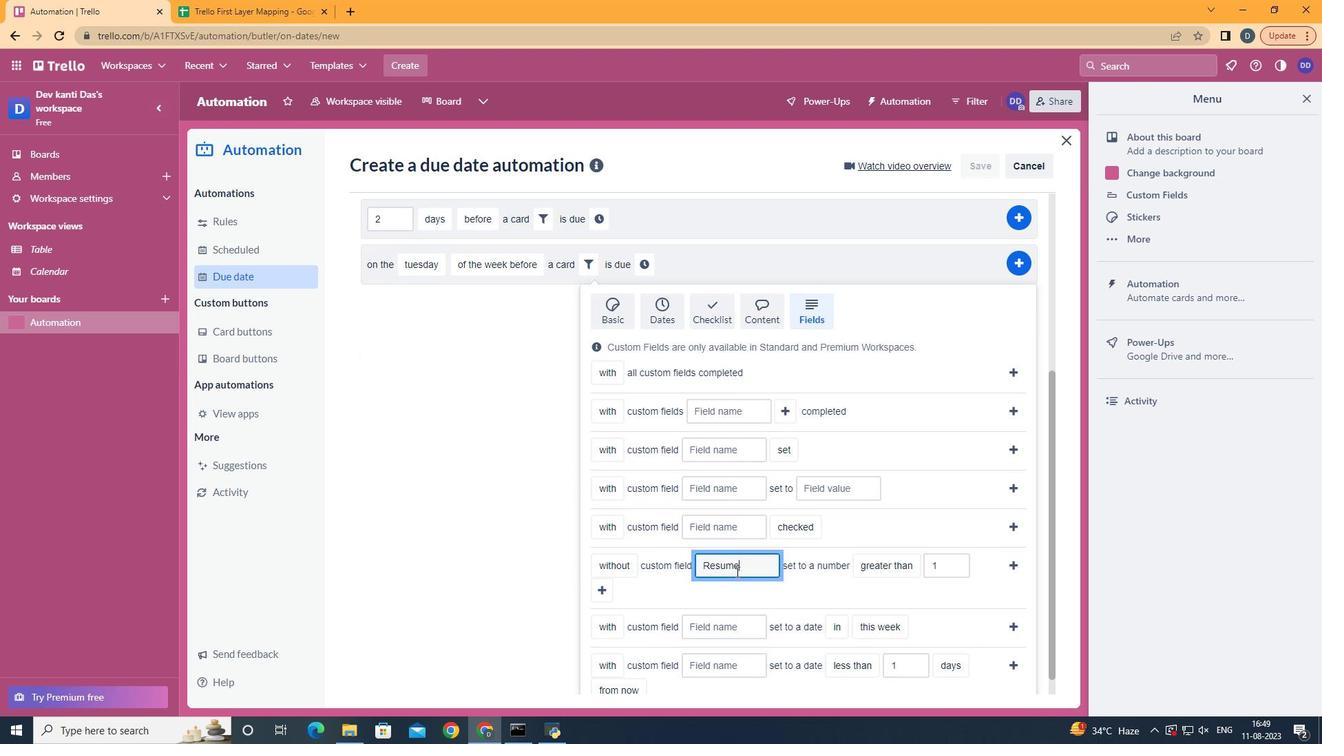 
Action: Mouse moved to (926, 686)
Screenshot: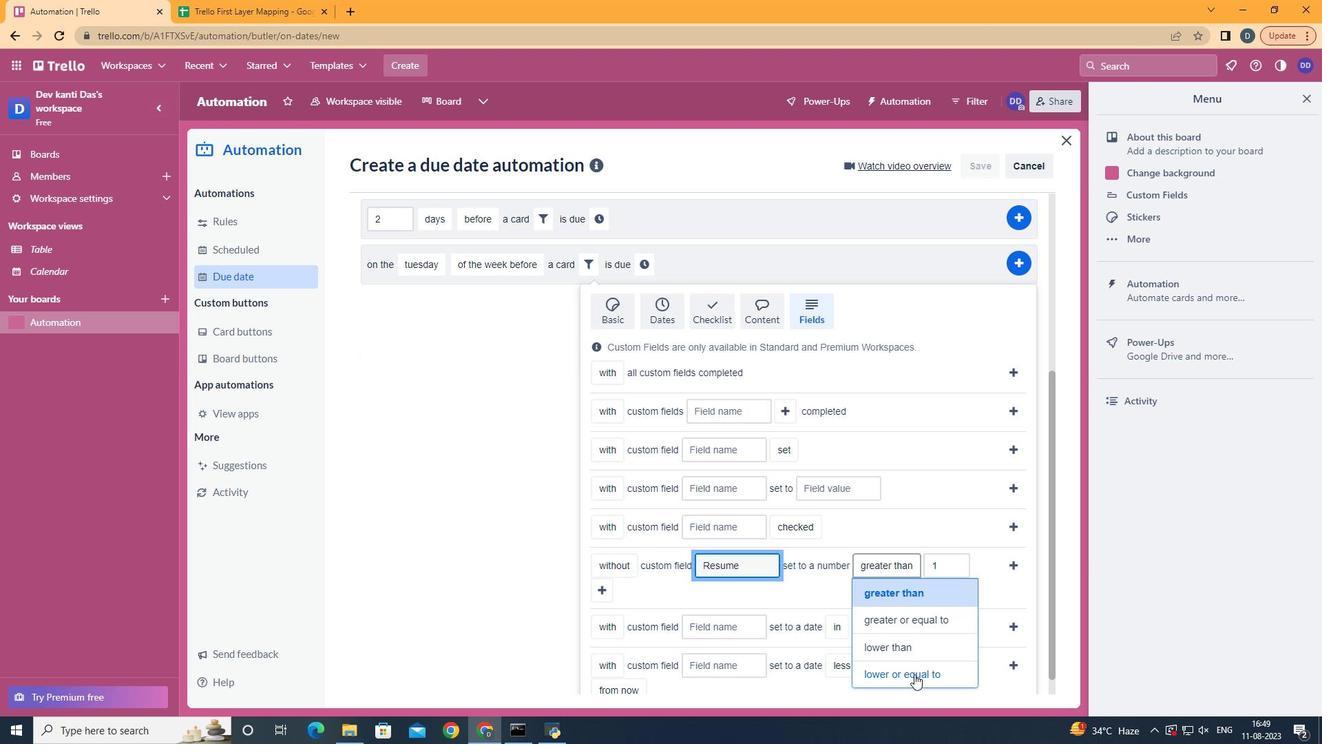 
Action: Mouse pressed left at (926, 686)
Screenshot: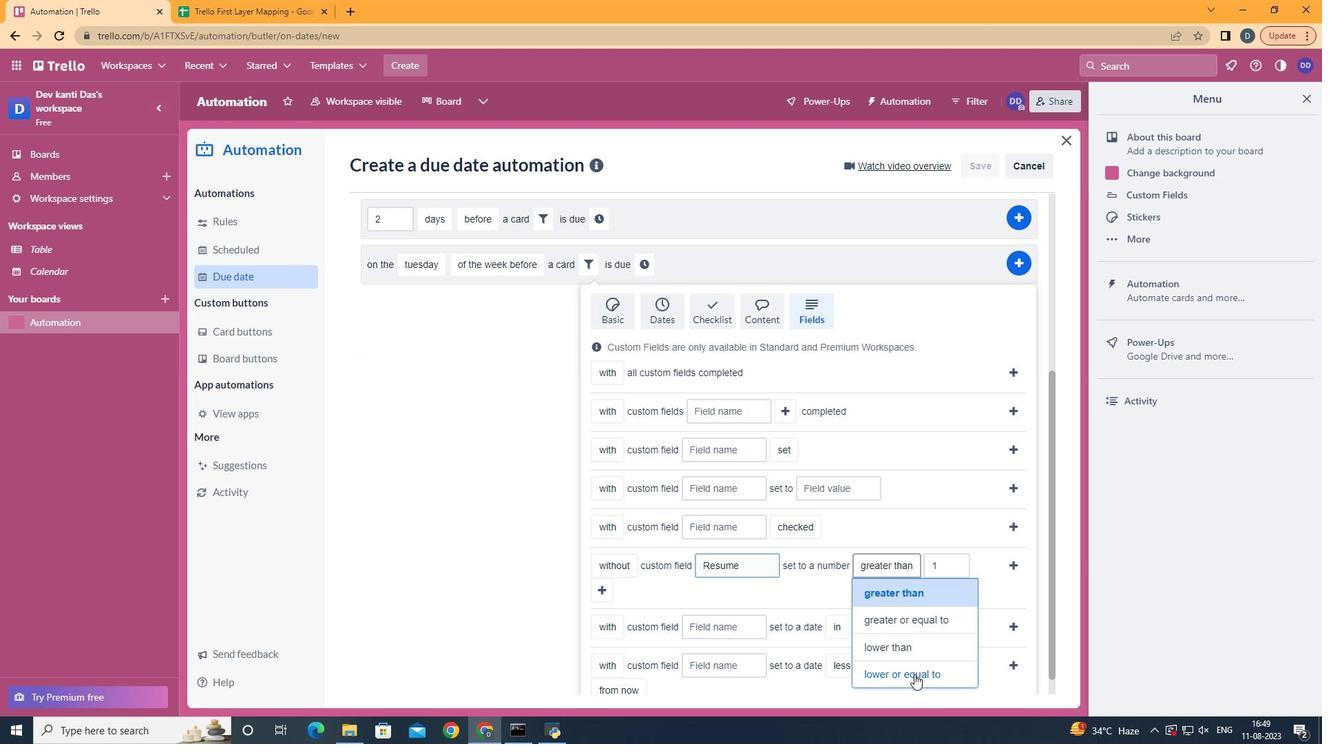 
Action: Mouse moved to (622, 606)
Screenshot: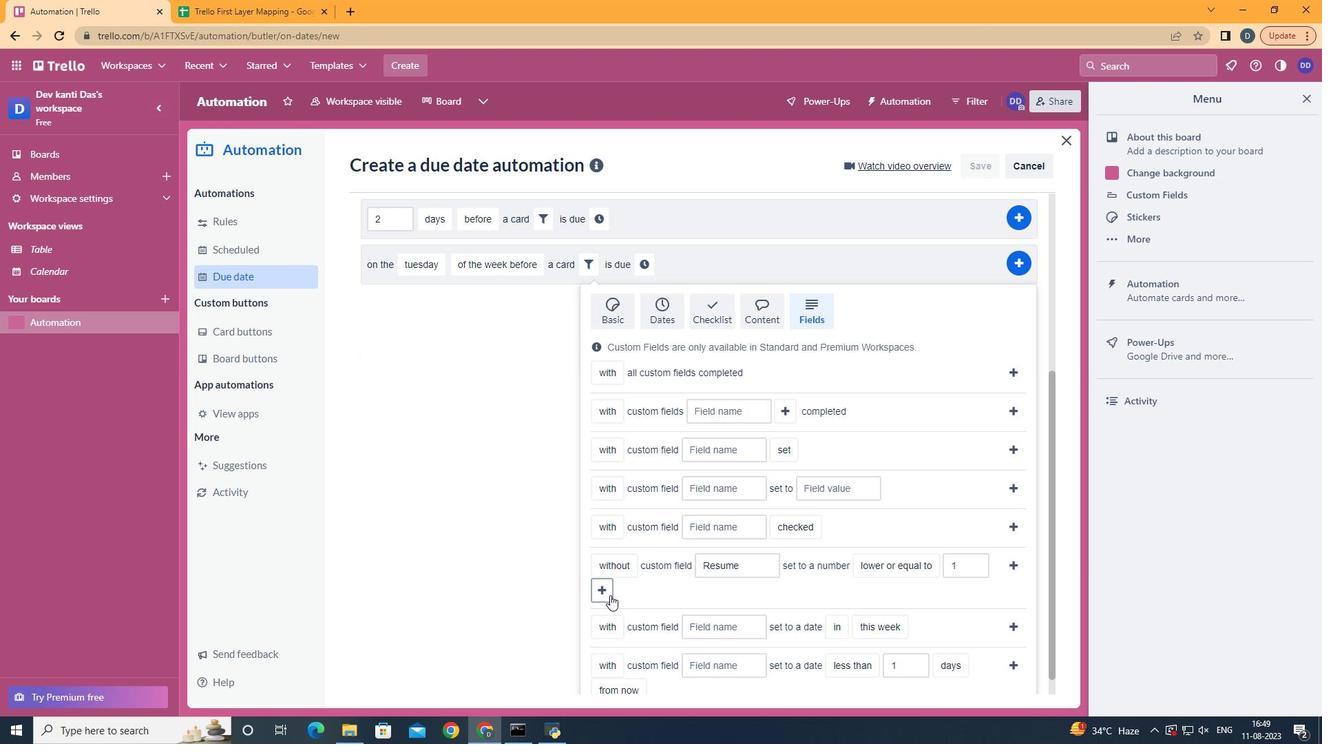 
Action: Mouse pressed left at (622, 606)
Screenshot: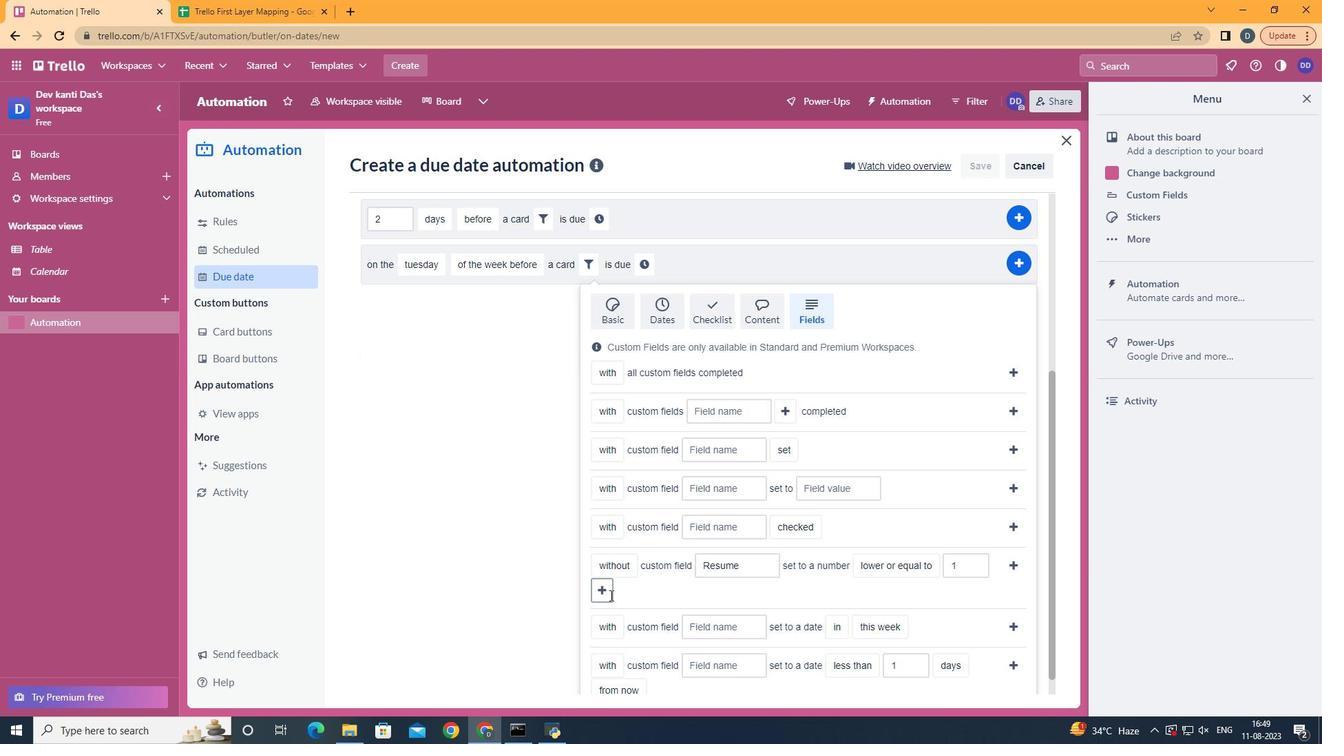 
Action: Mouse moved to (1023, 578)
Screenshot: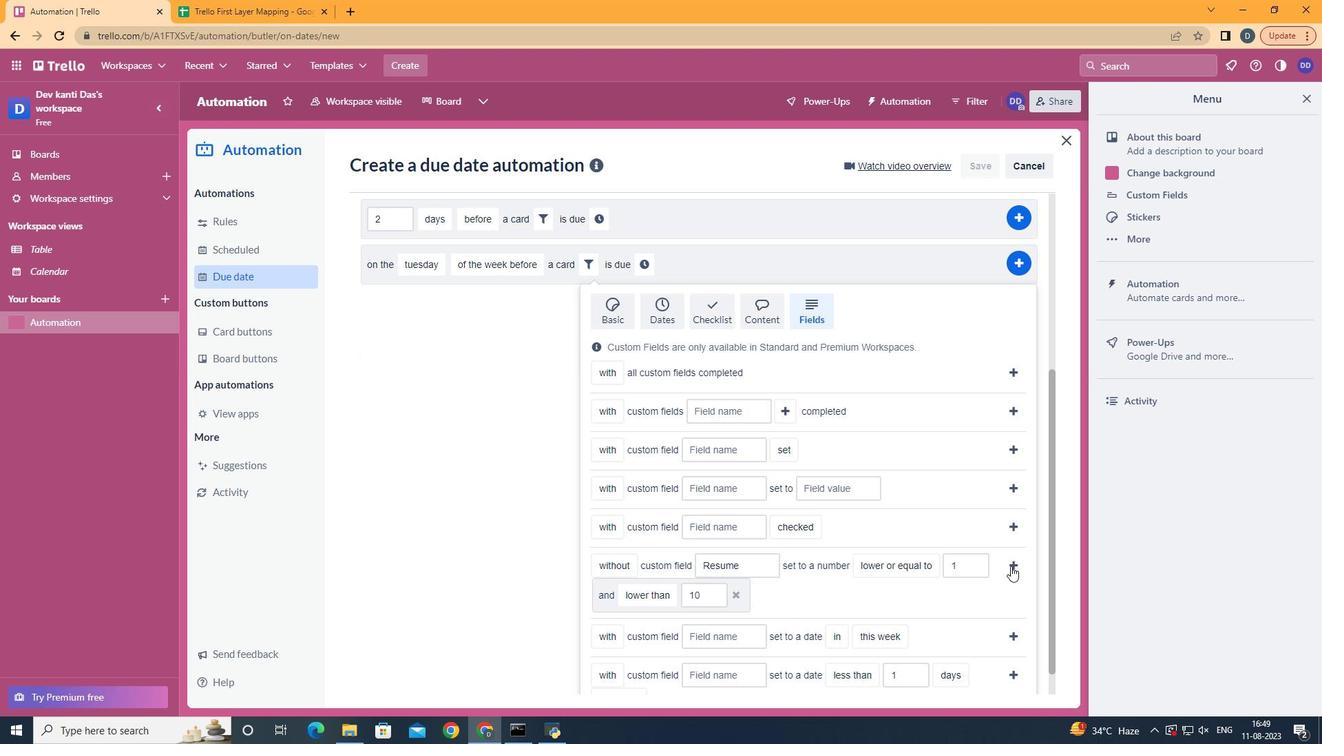 
Action: Mouse pressed left at (1023, 578)
Screenshot: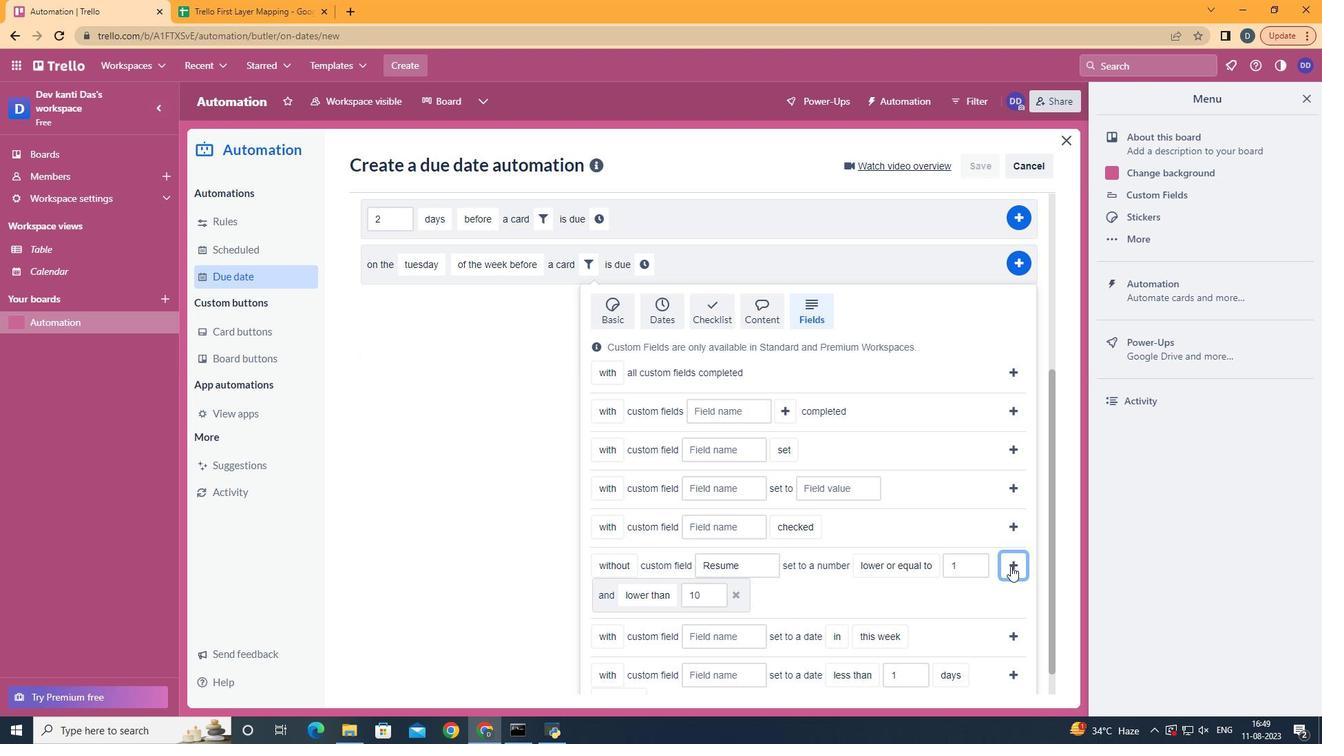 
Action: Mouse moved to (409, 586)
Screenshot: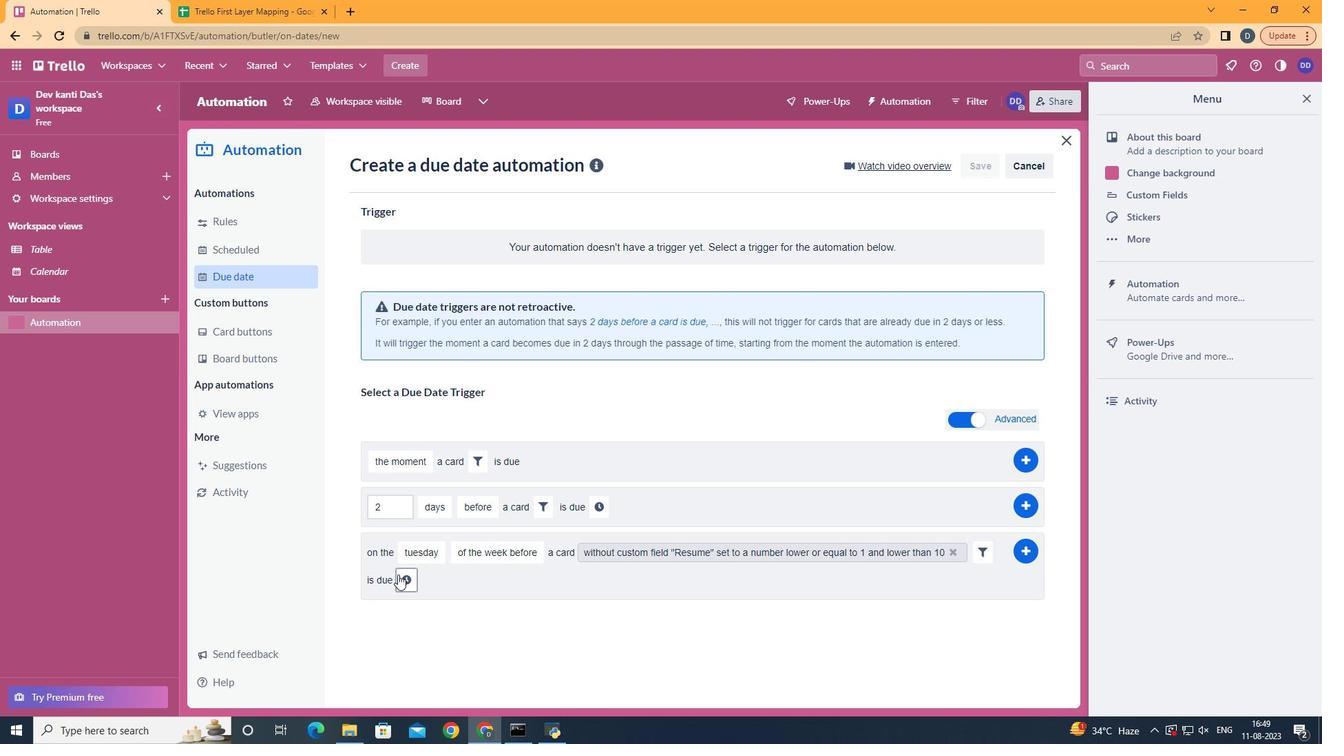 
Action: Mouse pressed left at (409, 586)
Screenshot: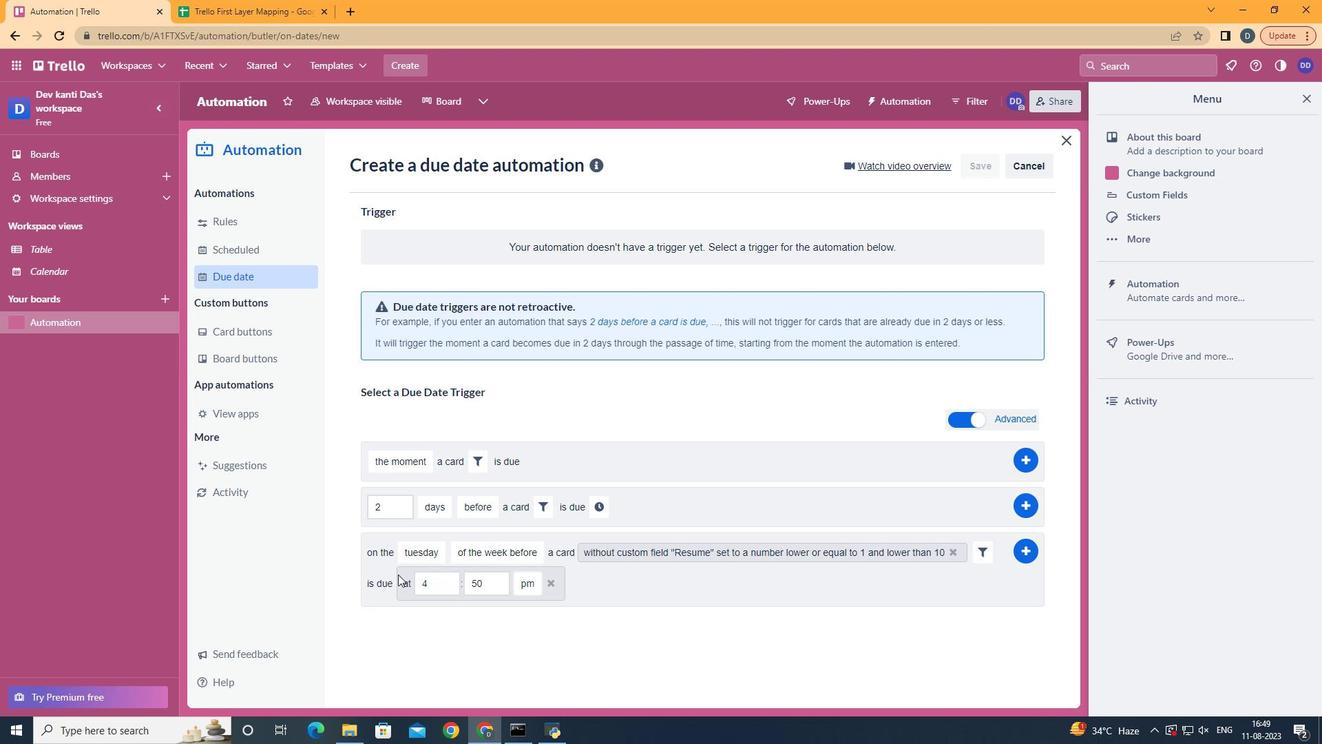 
Action: Mouse moved to (453, 600)
Screenshot: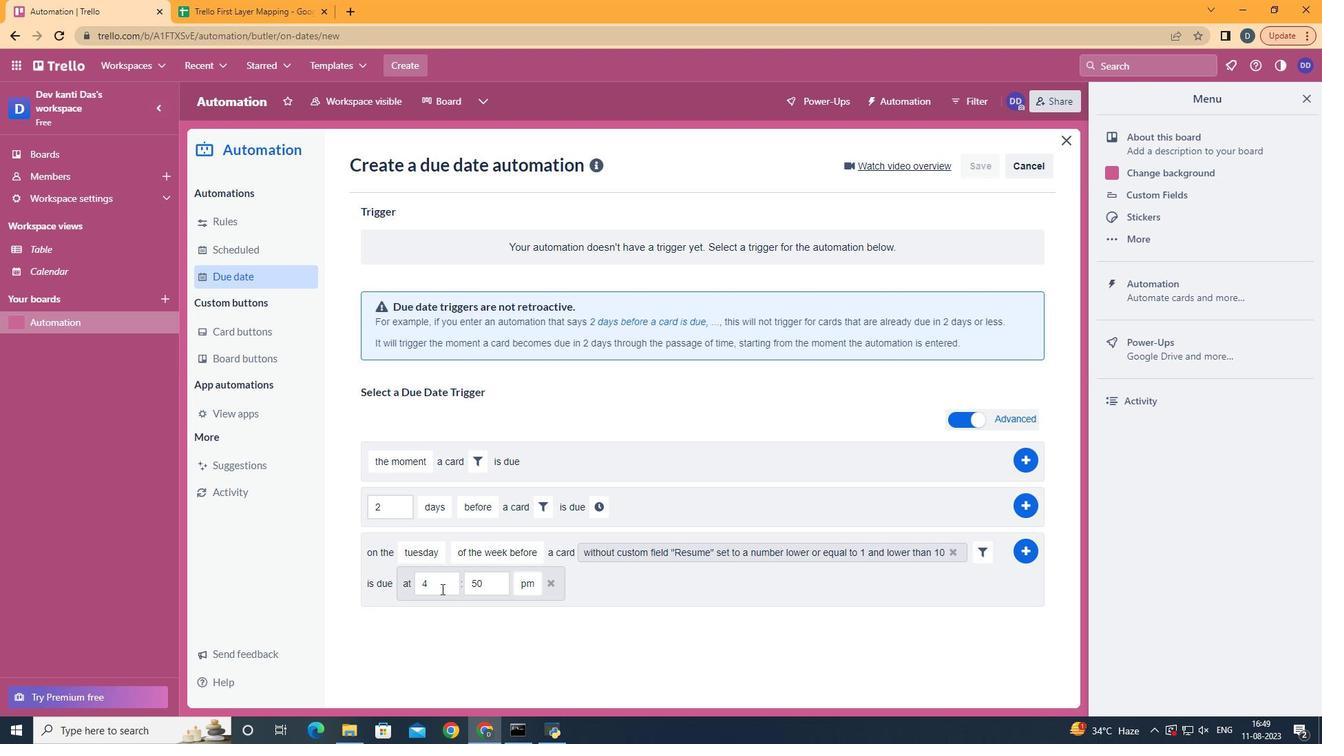 
Action: Mouse pressed left at (453, 600)
Screenshot: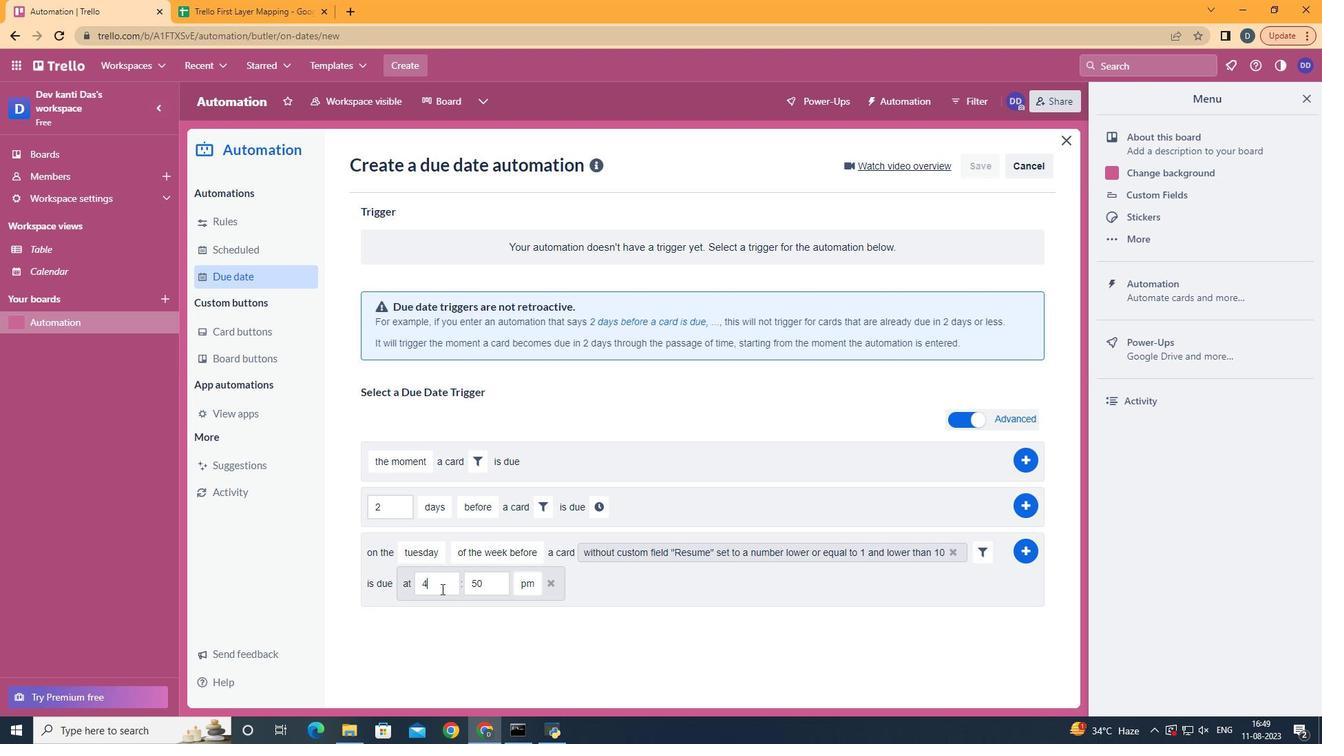 
Action: Key pressed <Key.backspace>11
Screenshot: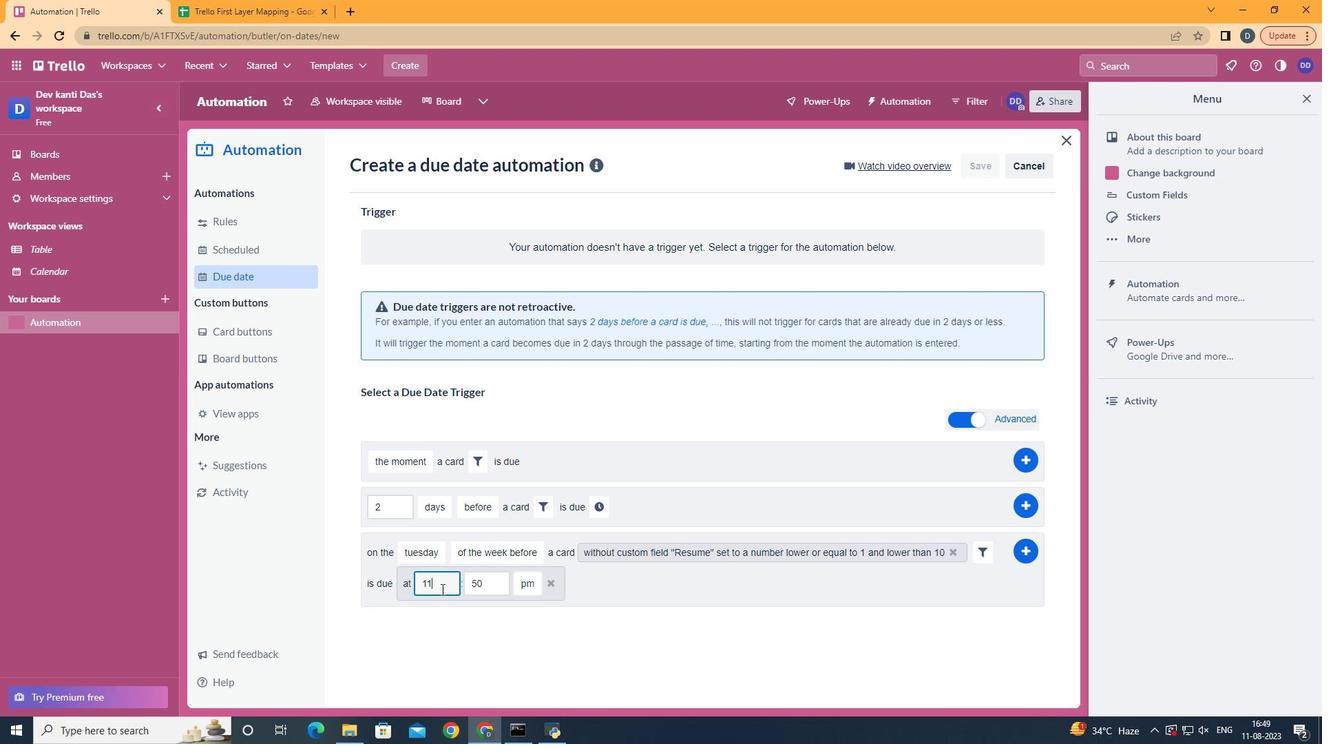 
Action: Mouse moved to (508, 593)
Screenshot: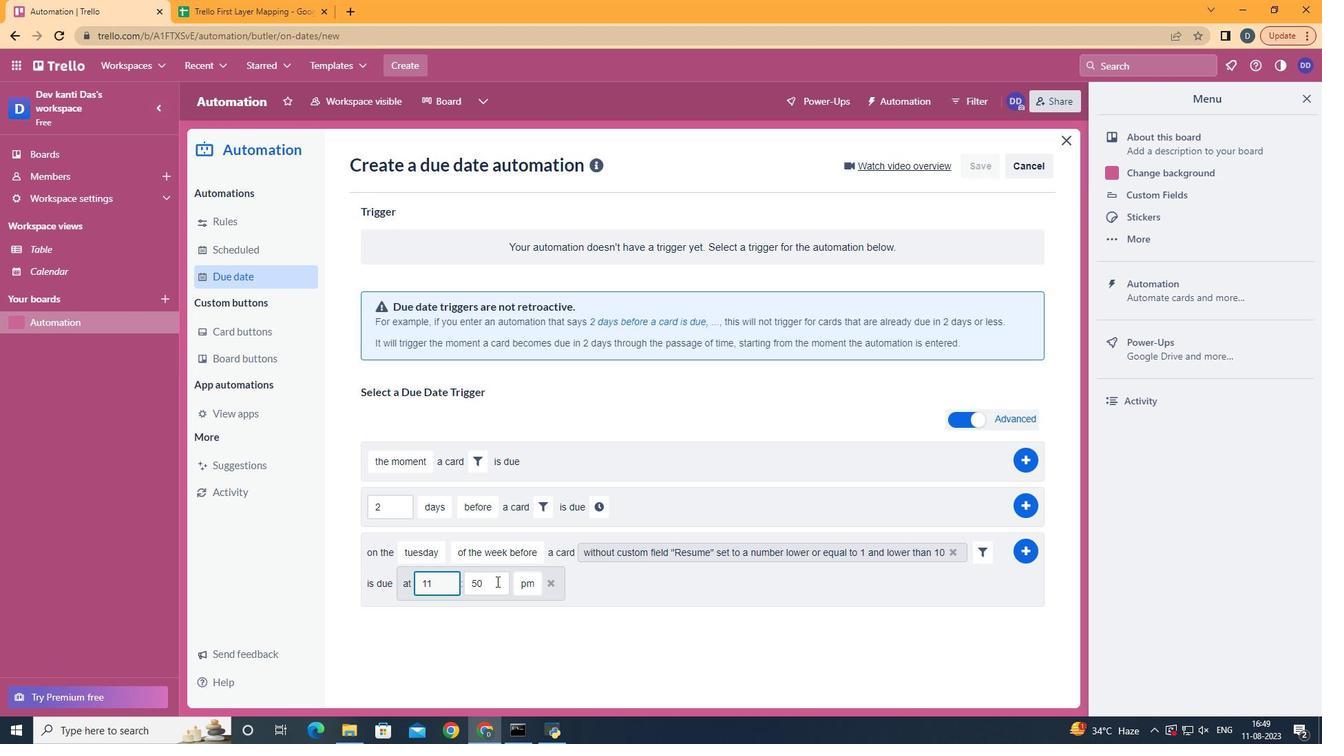 
Action: Mouse pressed left at (508, 593)
Screenshot: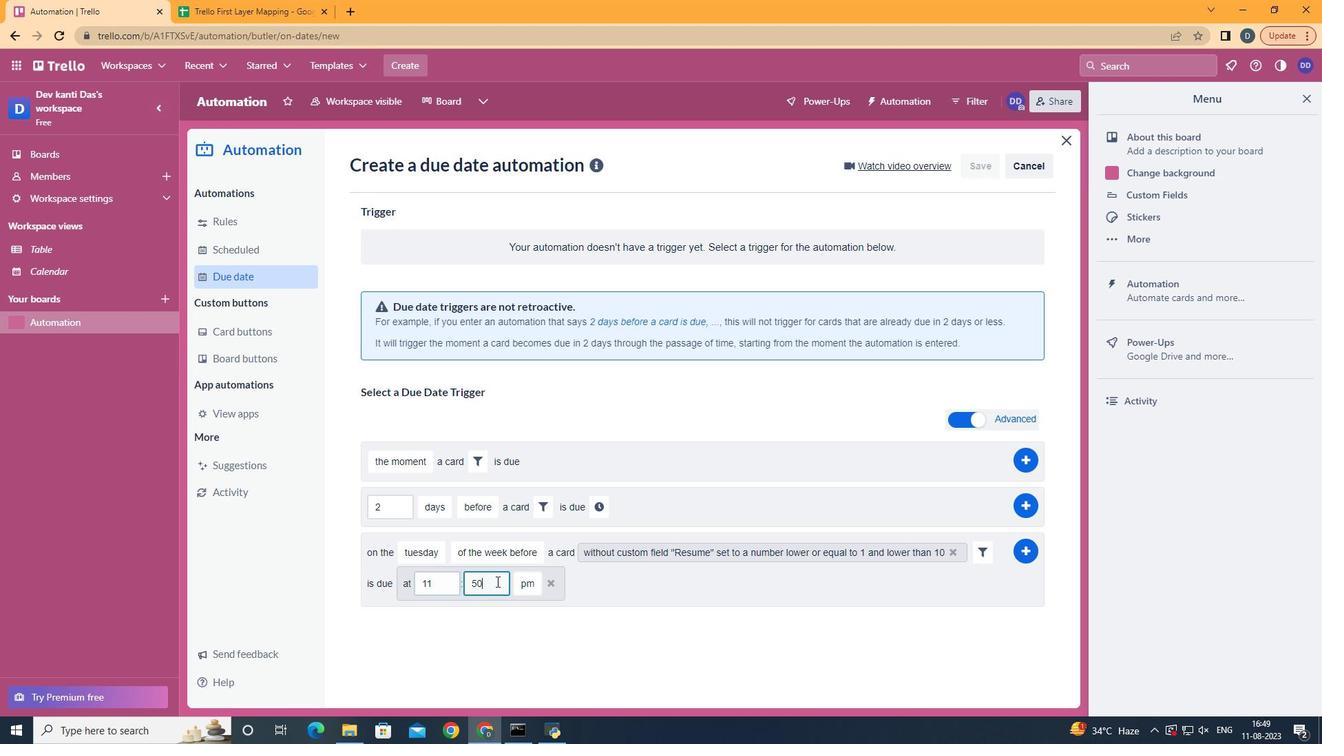 
Action: Key pressed <Key.backspace><Key.backspace>00
Screenshot: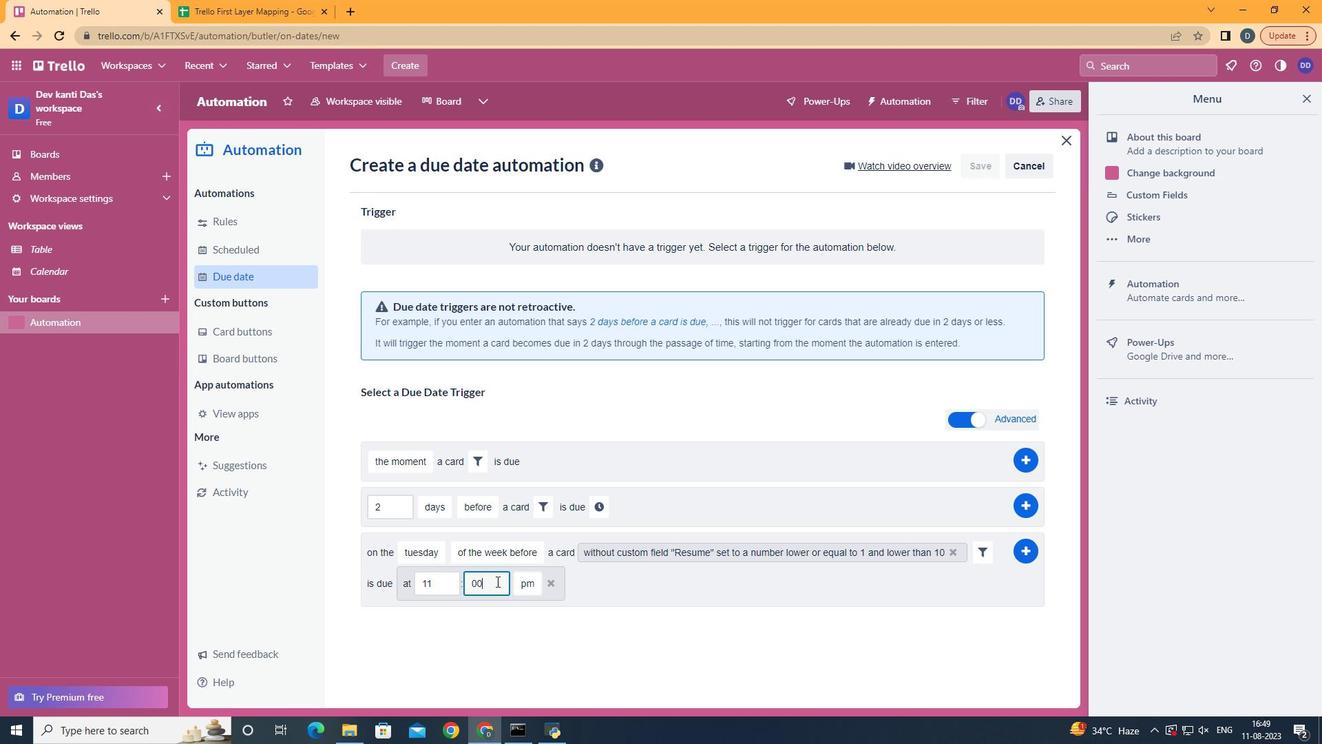 
Action: Mouse moved to (550, 627)
Screenshot: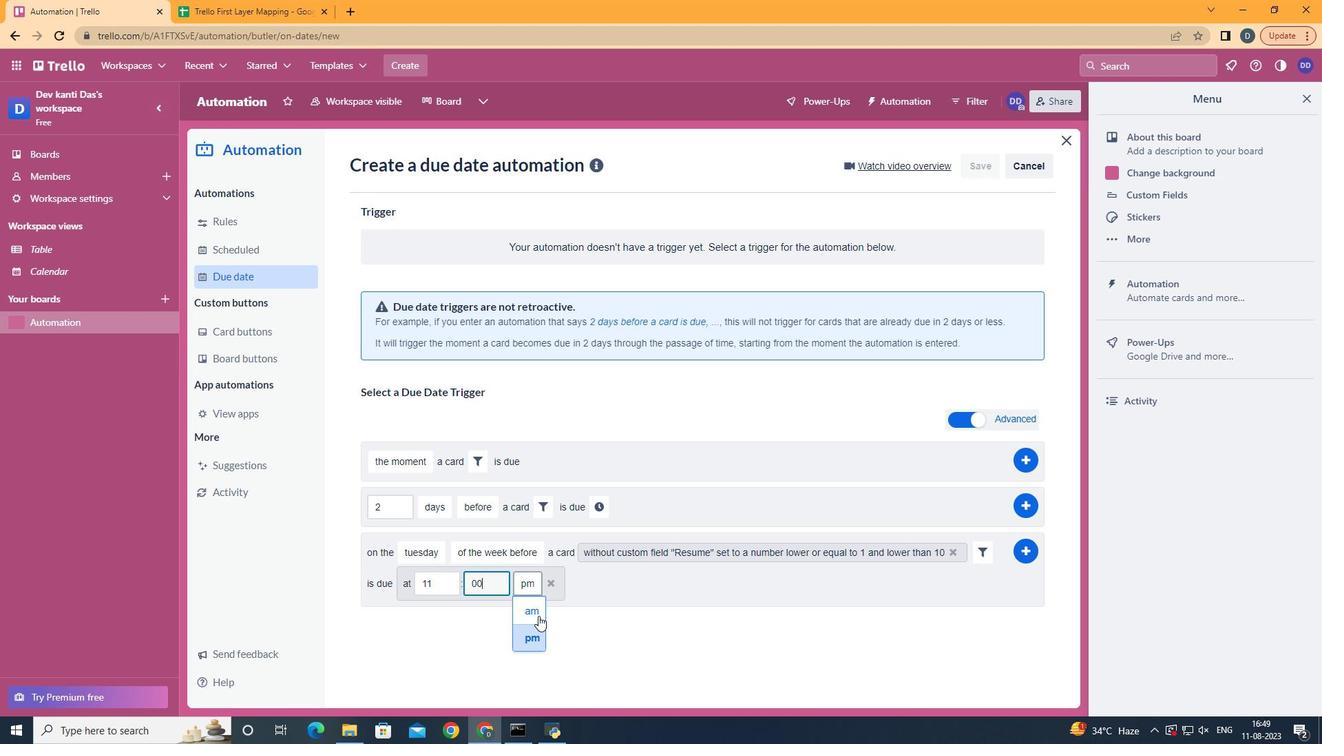 
Action: Mouse pressed left at (550, 627)
Screenshot: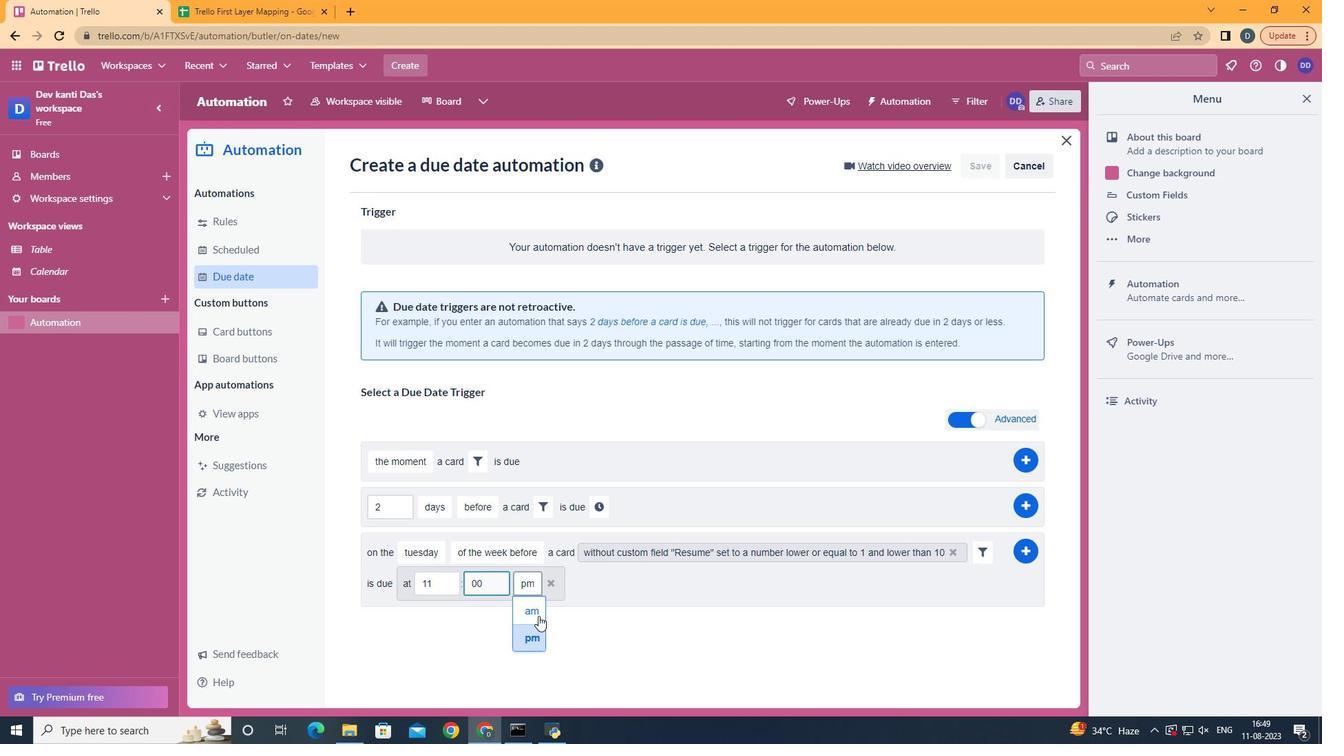 
Action: Mouse moved to (1037, 565)
Screenshot: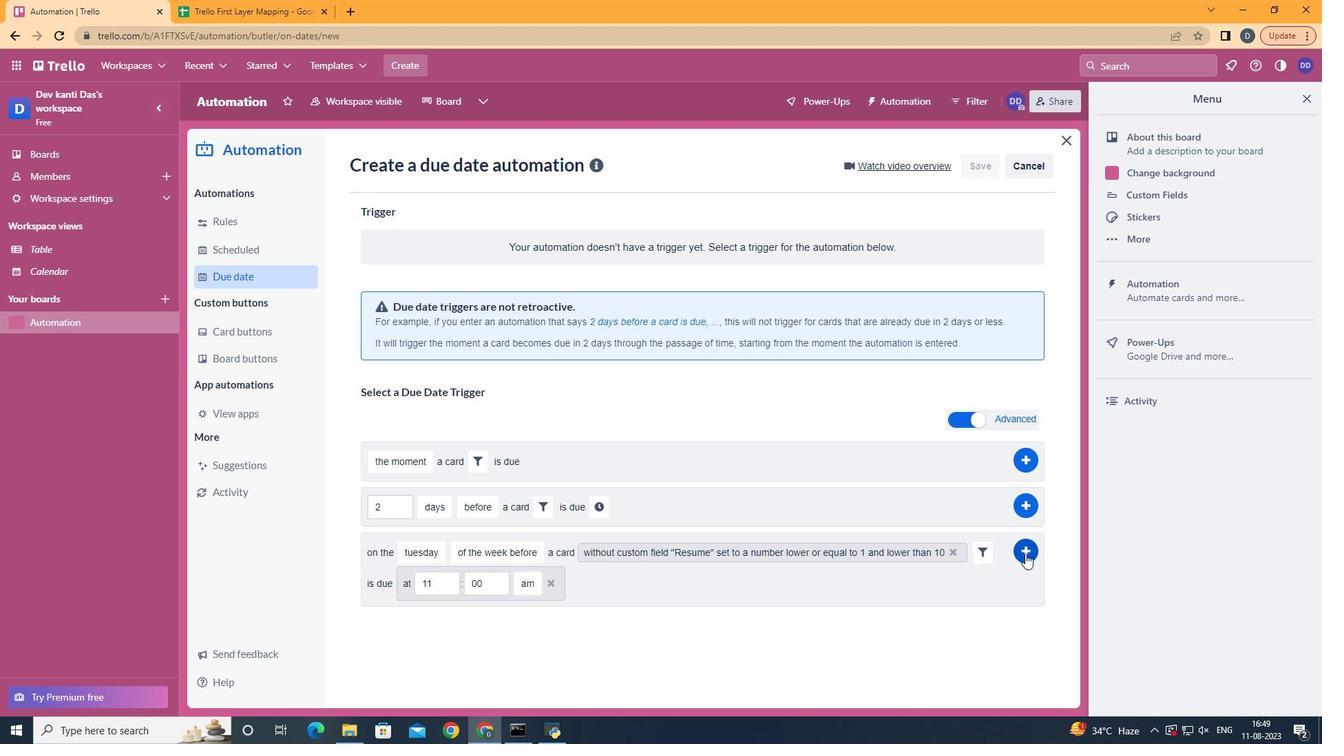 
Action: Mouse pressed left at (1037, 565)
Screenshot: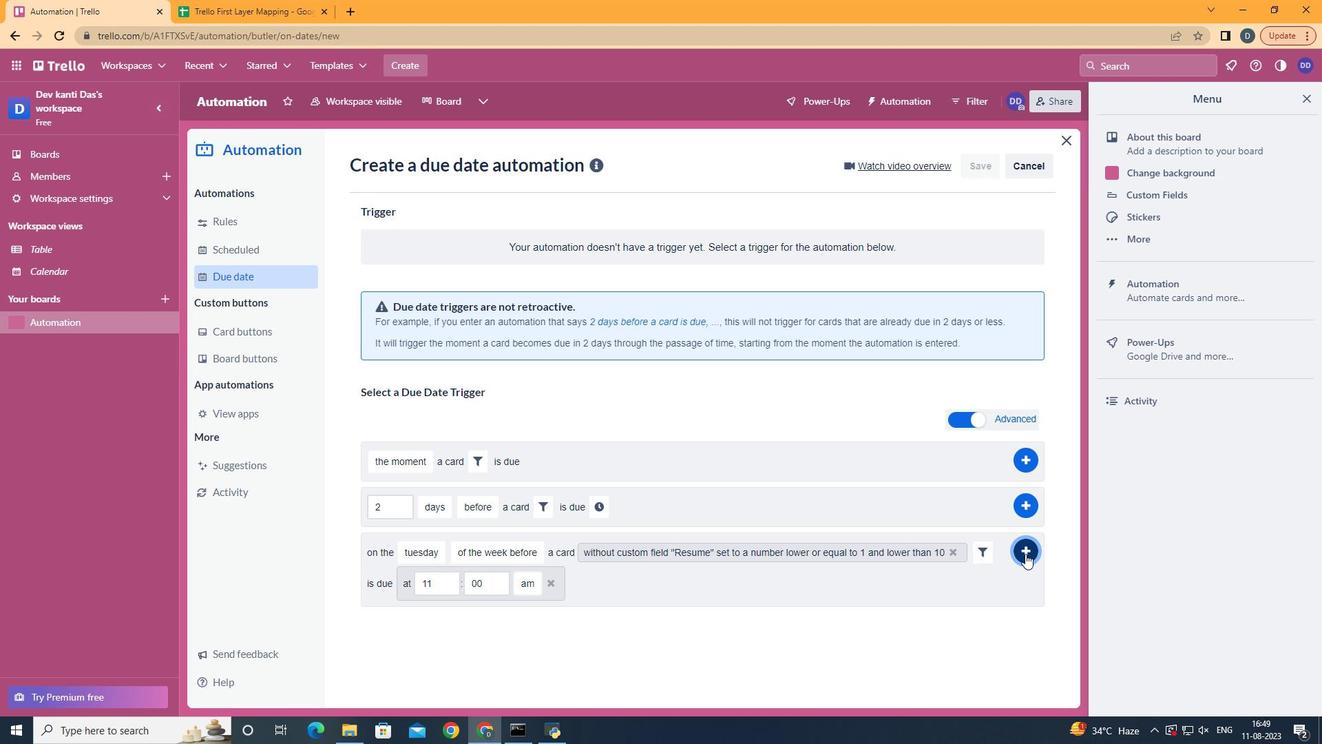 
